 Task: Find connections with filter location South Grafton with filter topic #Leanstartupswith filter profile language Spanish with filter current company The Corporate Bhakt with filter school Park College of Engineering and Technology with filter industry Wholesale Building Materials with filter service category Business Law with filter keywords title Conservation Volunteer
Action: Mouse moved to (647, 114)
Screenshot: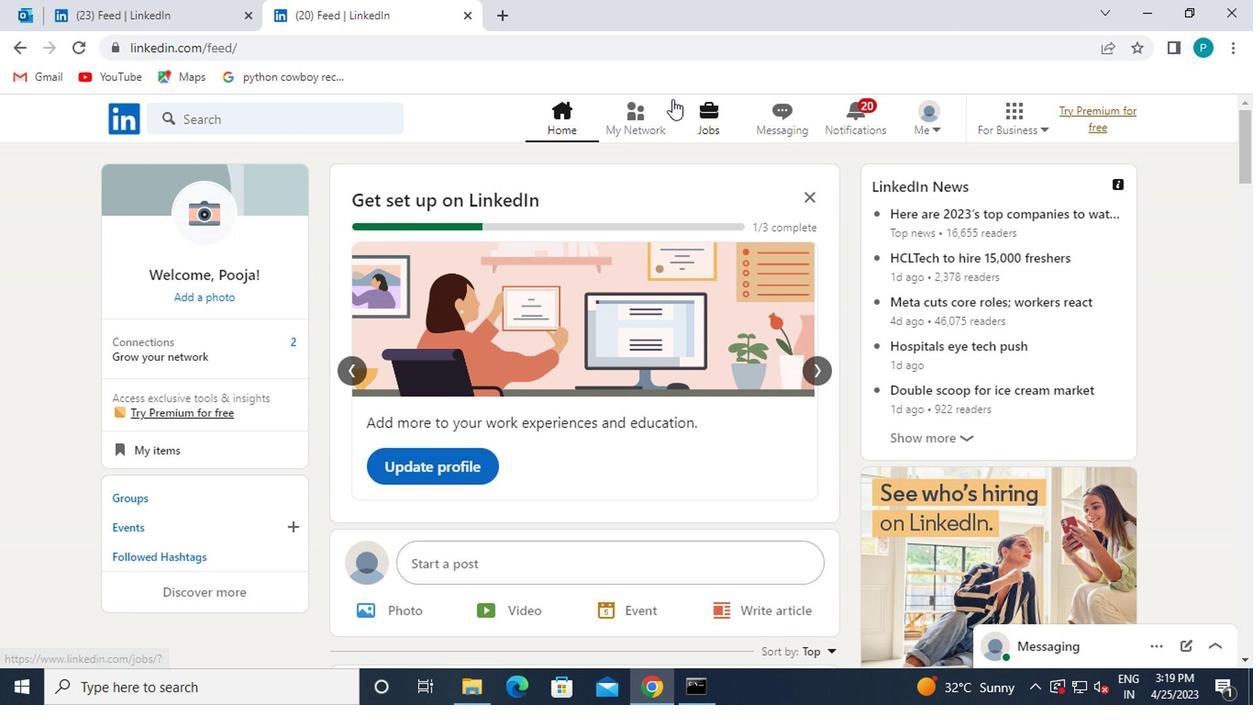 
Action: Mouse pressed left at (647, 114)
Screenshot: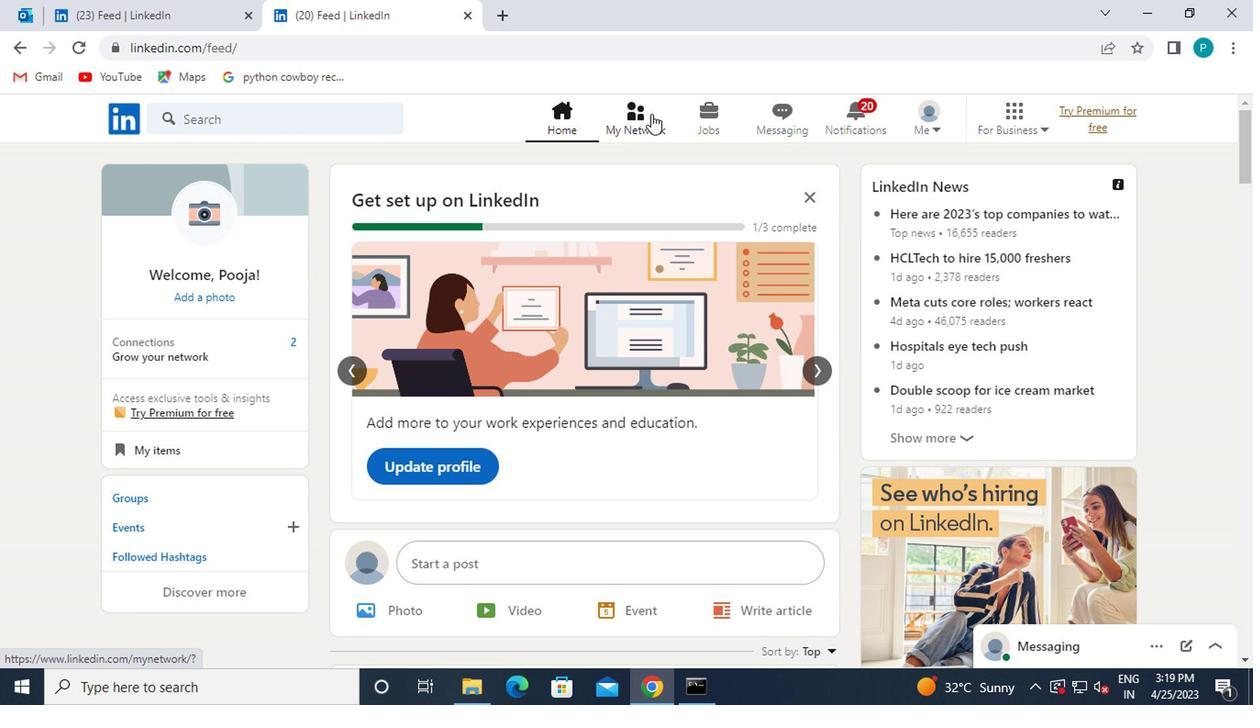 
Action: Mouse moved to (212, 233)
Screenshot: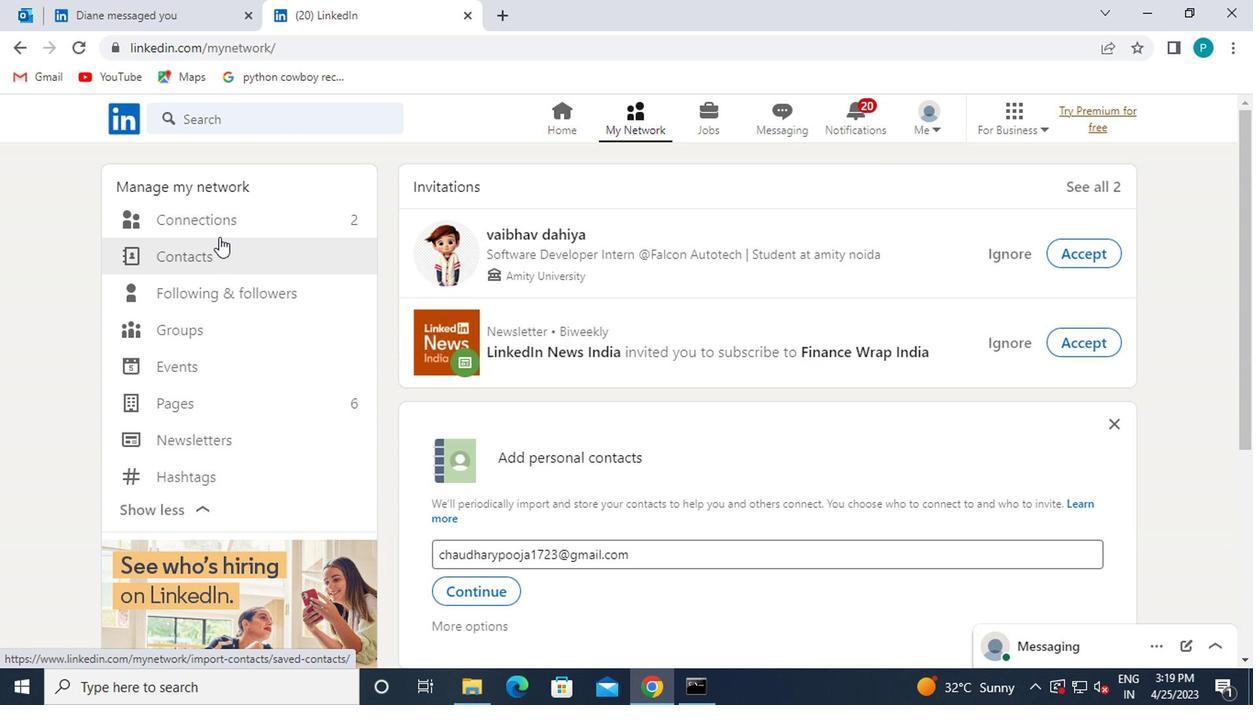 
Action: Mouse pressed left at (212, 233)
Screenshot: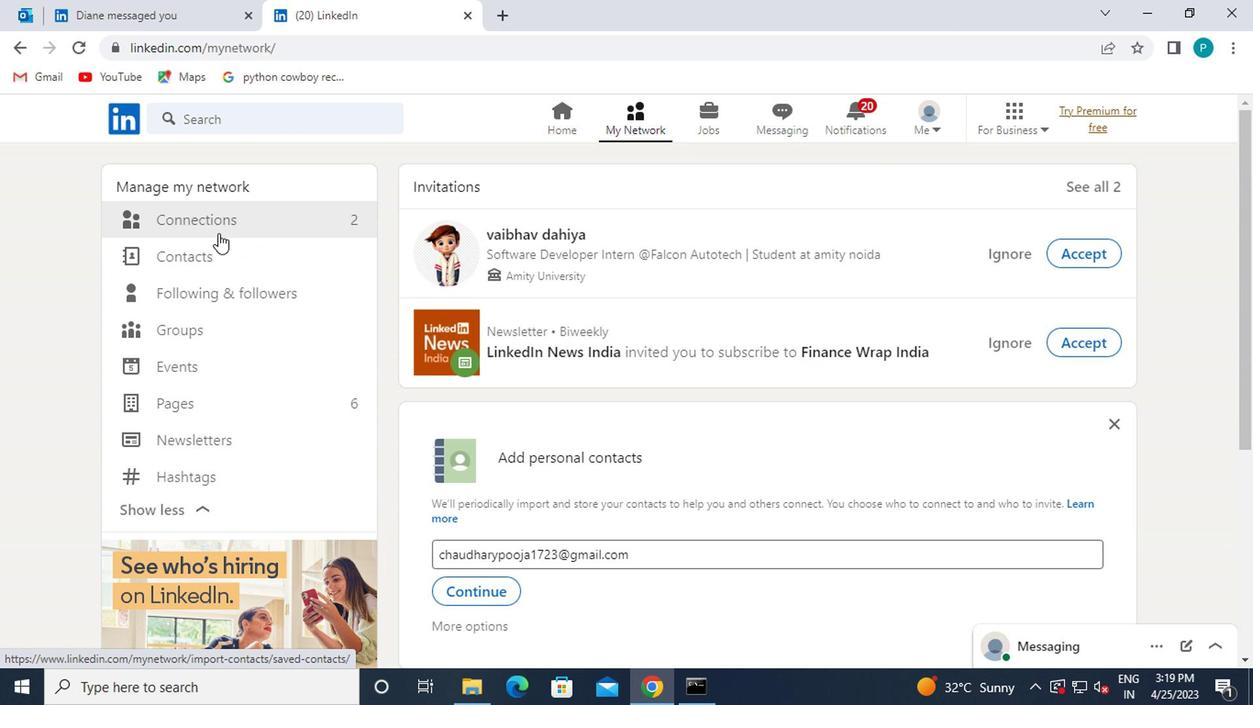 
Action: Mouse moved to (310, 212)
Screenshot: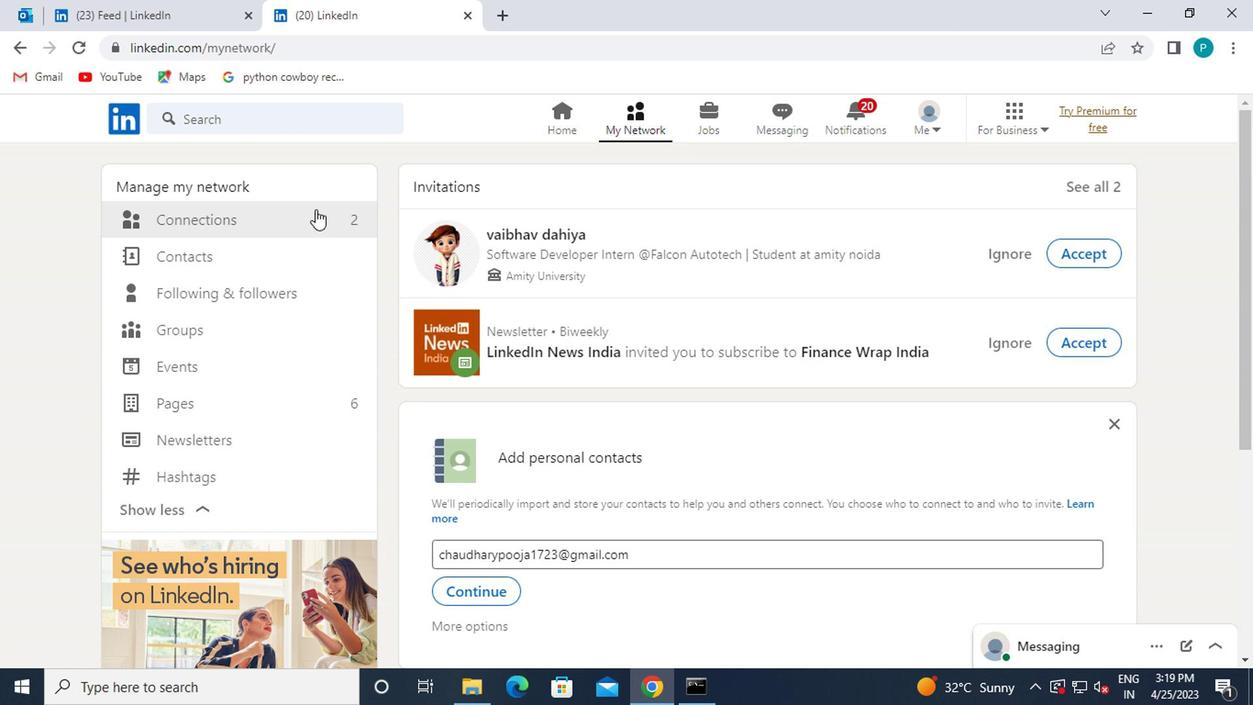 
Action: Mouse pressed left at (310, 212)
Screenshot: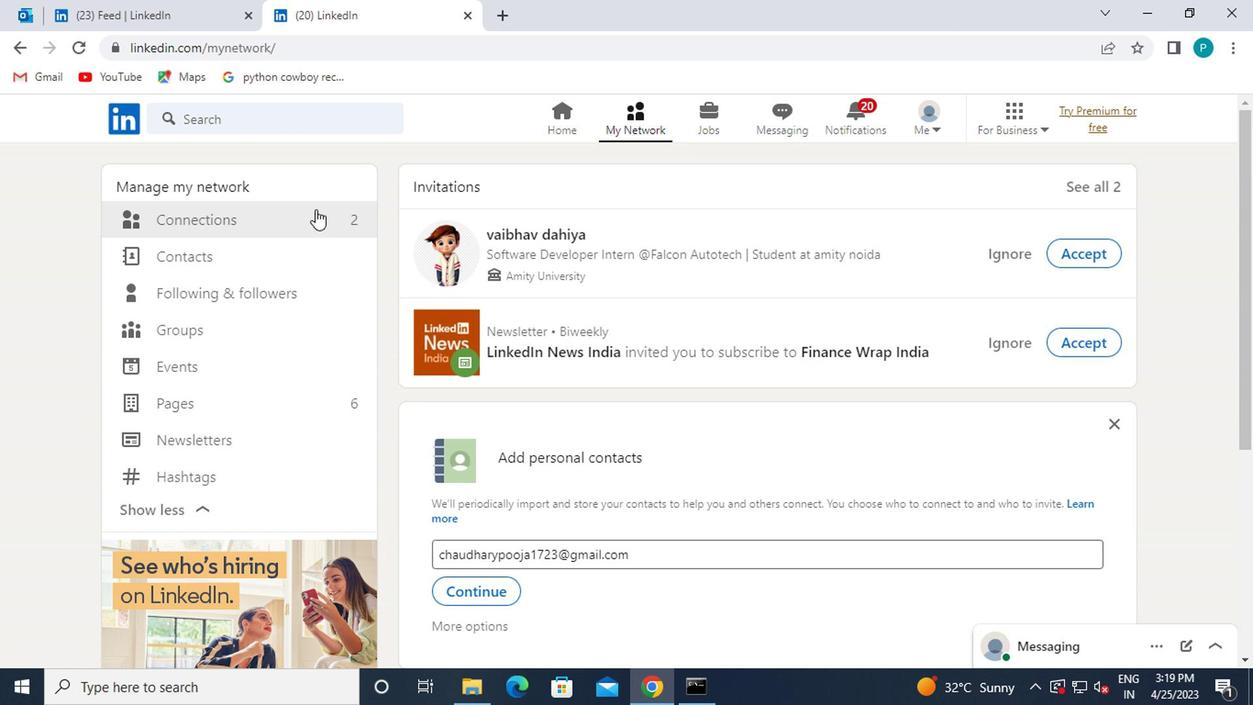 
Action: Mouse moved to (725, 221)
Screenshot: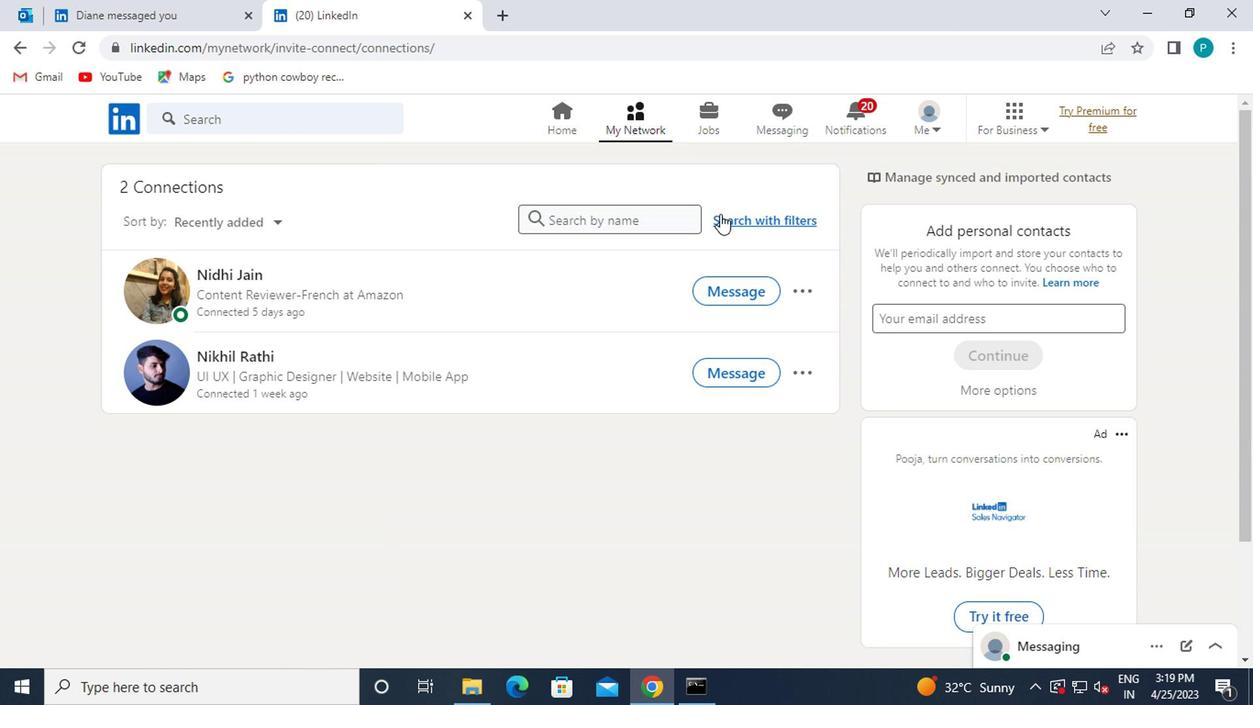 
Action: Mouse pressed left at (725, 221)
Screenshot: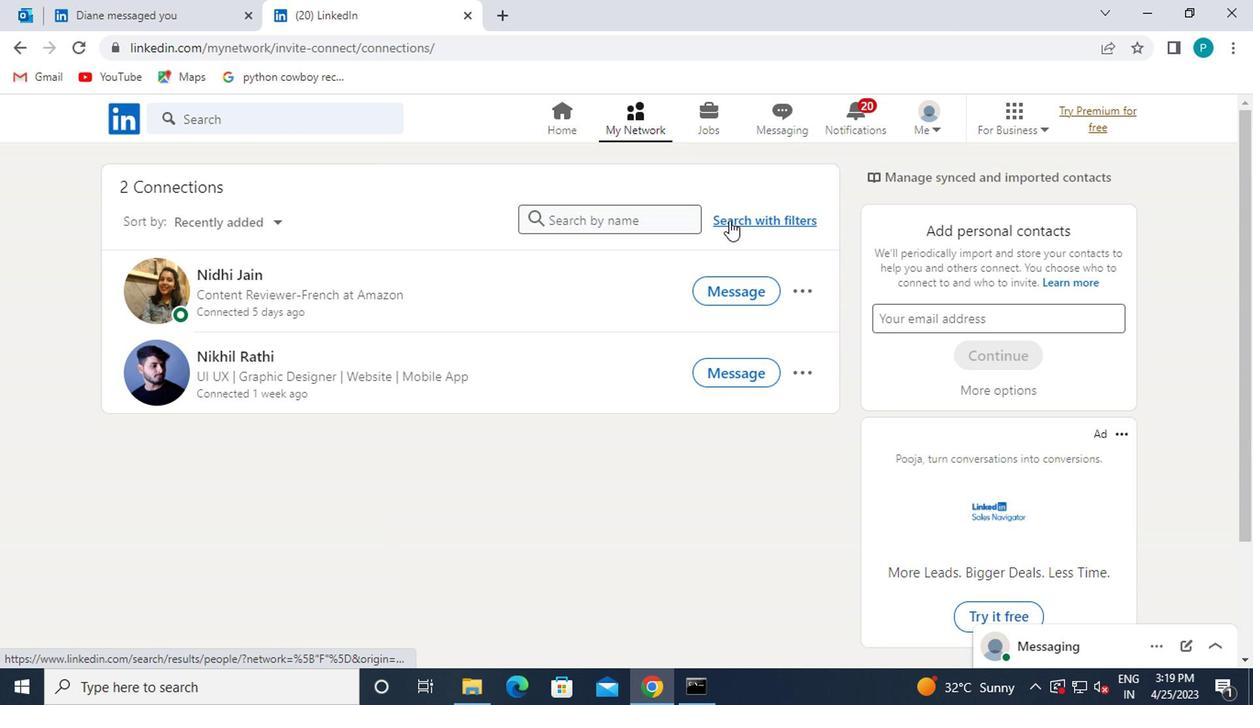 
Action: Mouse moved to (608, 179)
Screenshot: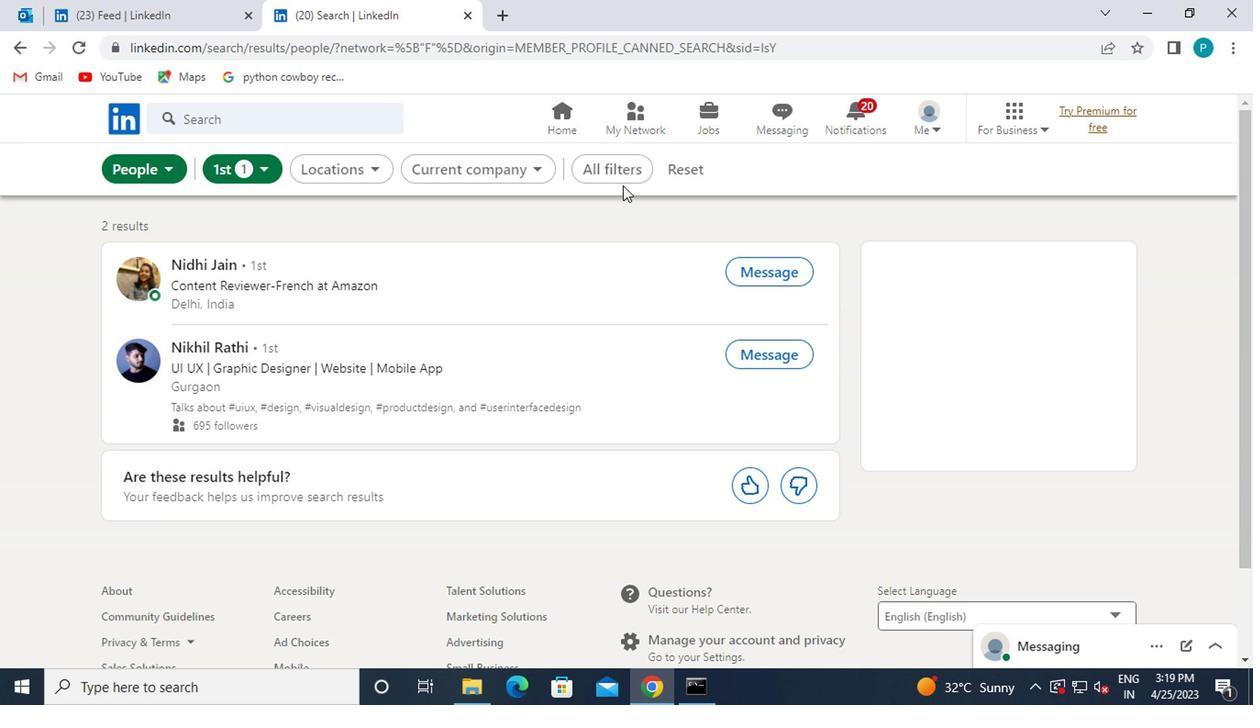 
Action: Mouse pressed left at (608, 179)
Screenshot: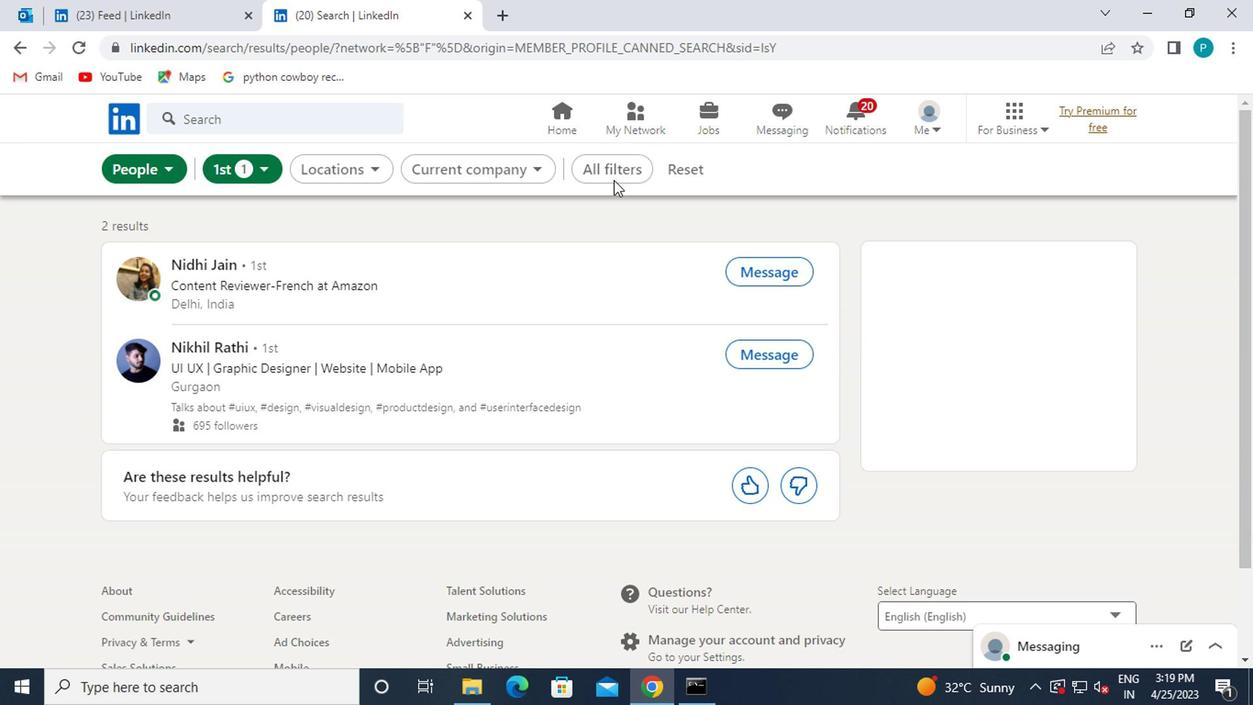 
Action: Mouse moved to (872, 307)
Screenshot: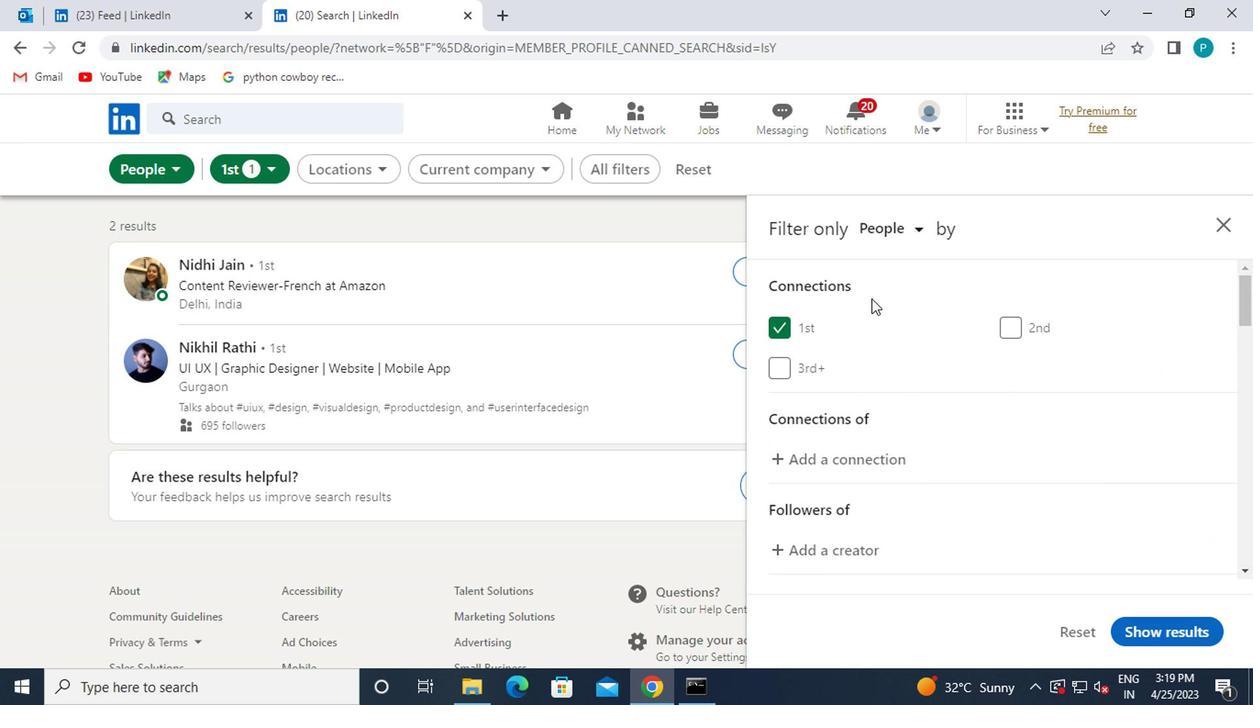 
Action: Mouse scrolled (872, 306) with delta (0, 0)
Screenshot: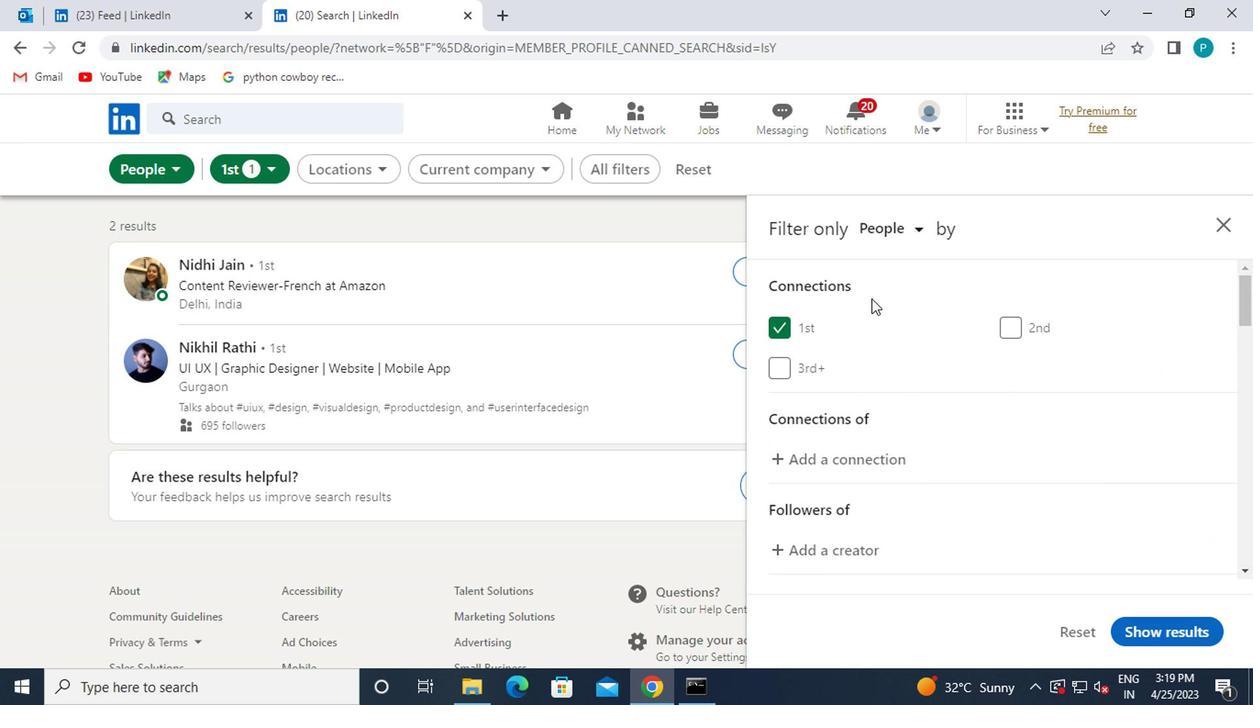
Action: Mouse moved to (873, 308)
Screenshot: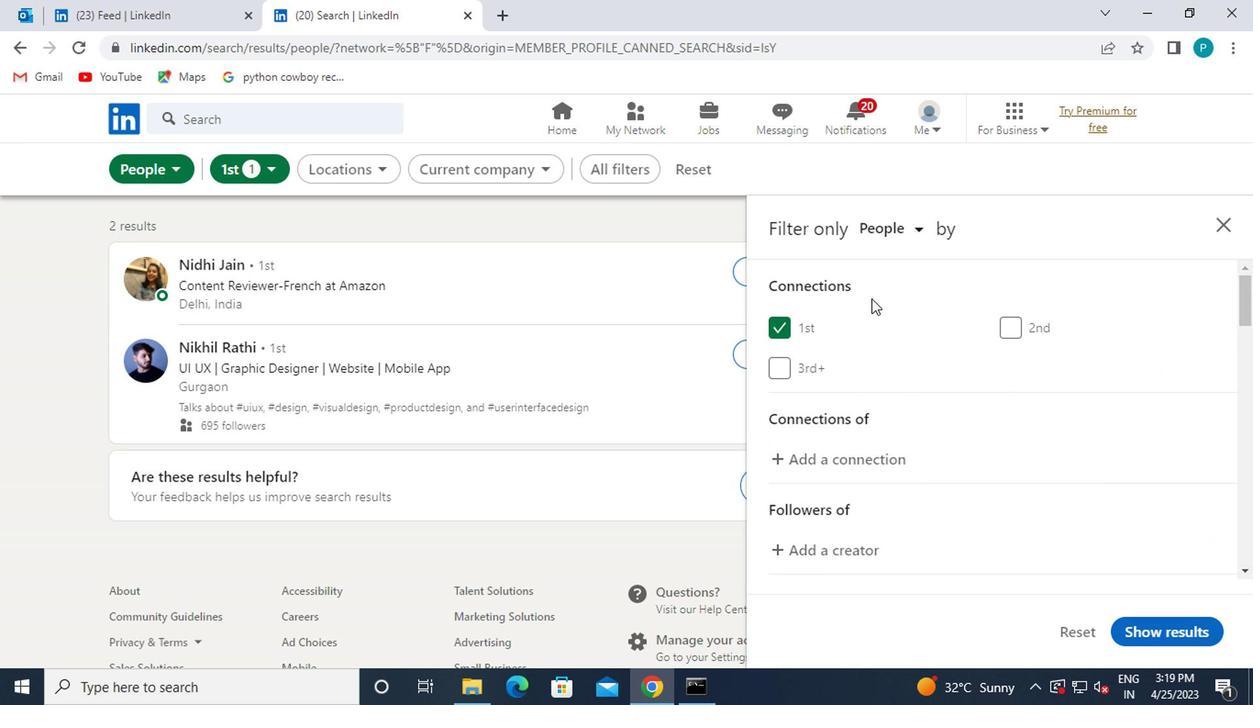 
Action: Mouse scrolled (873, 307) with delta (0, -1)
Screenshot: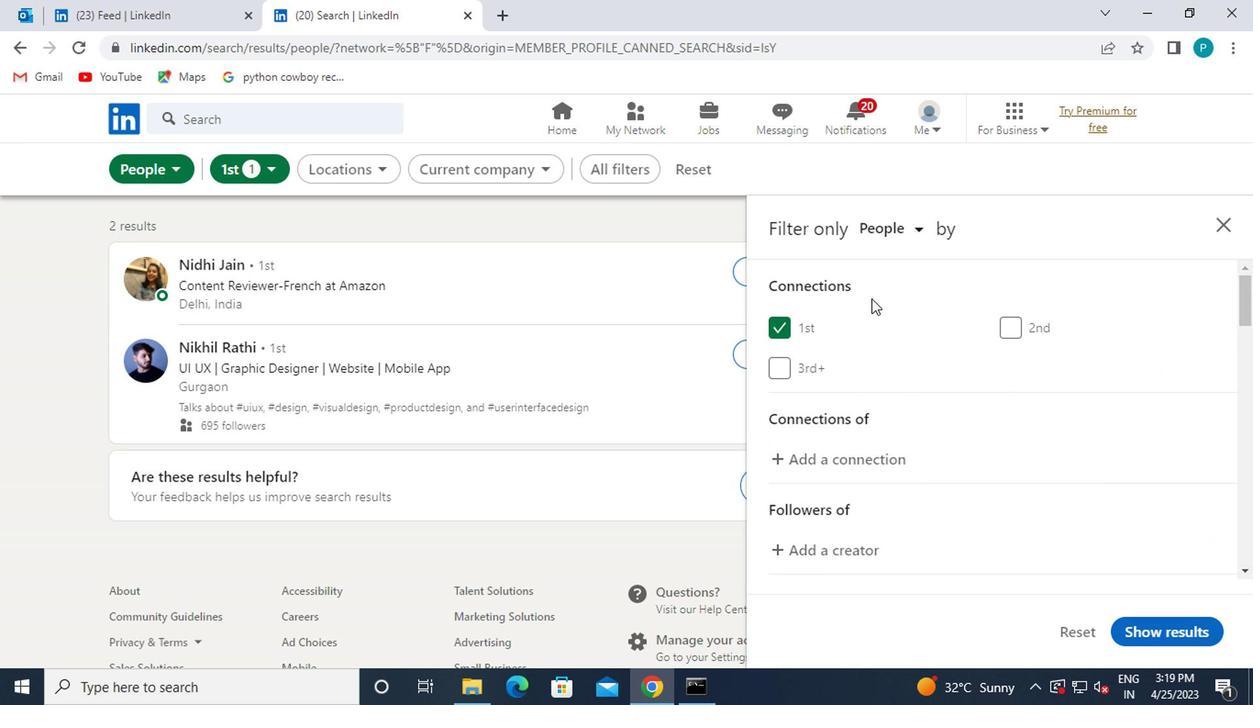 
Action: Mouse moved to (873, 309)
Screenshot: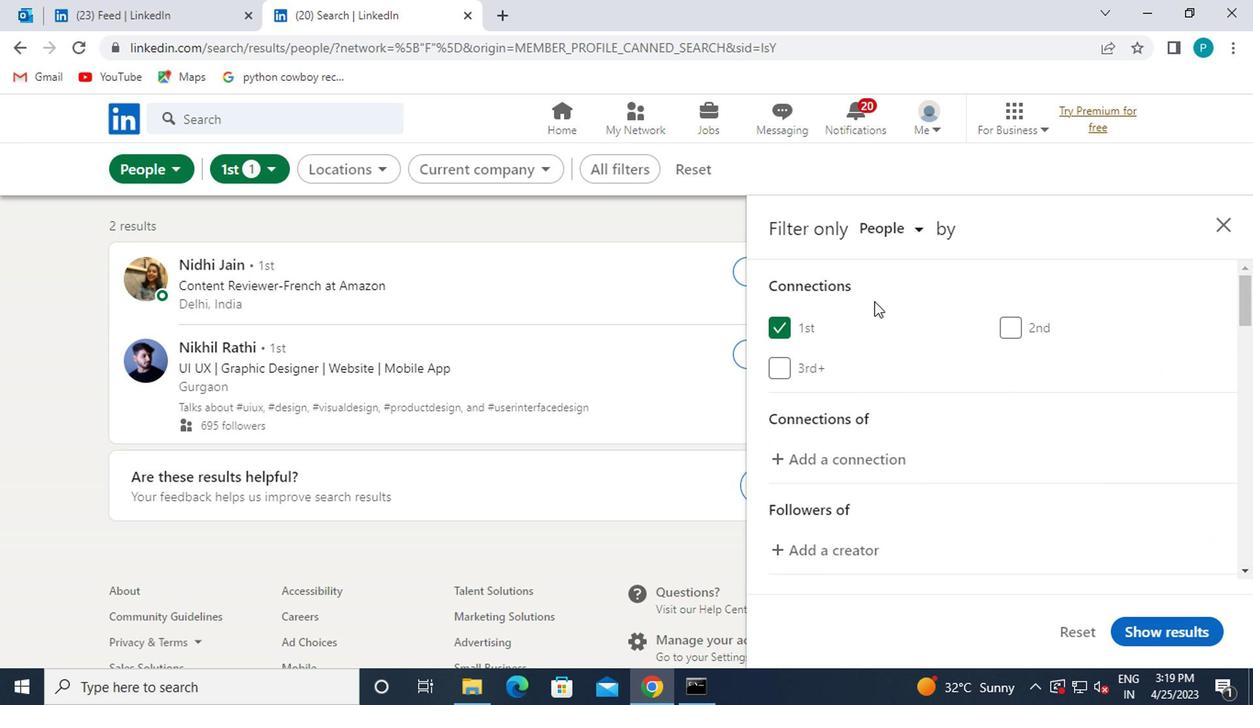 
Action: Mouse scrolled (873, 308) with delta (0, 0)
Screenshot: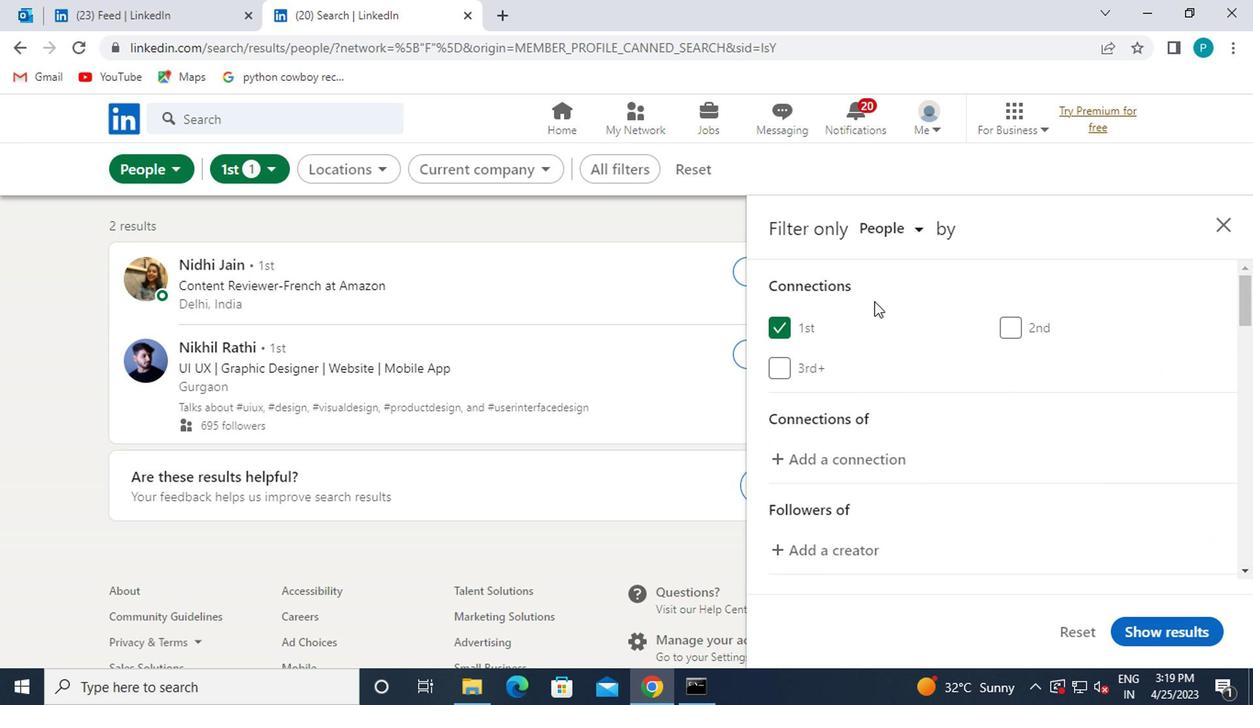 
Action: Mouse moved to (1038, 437)
Screenshot: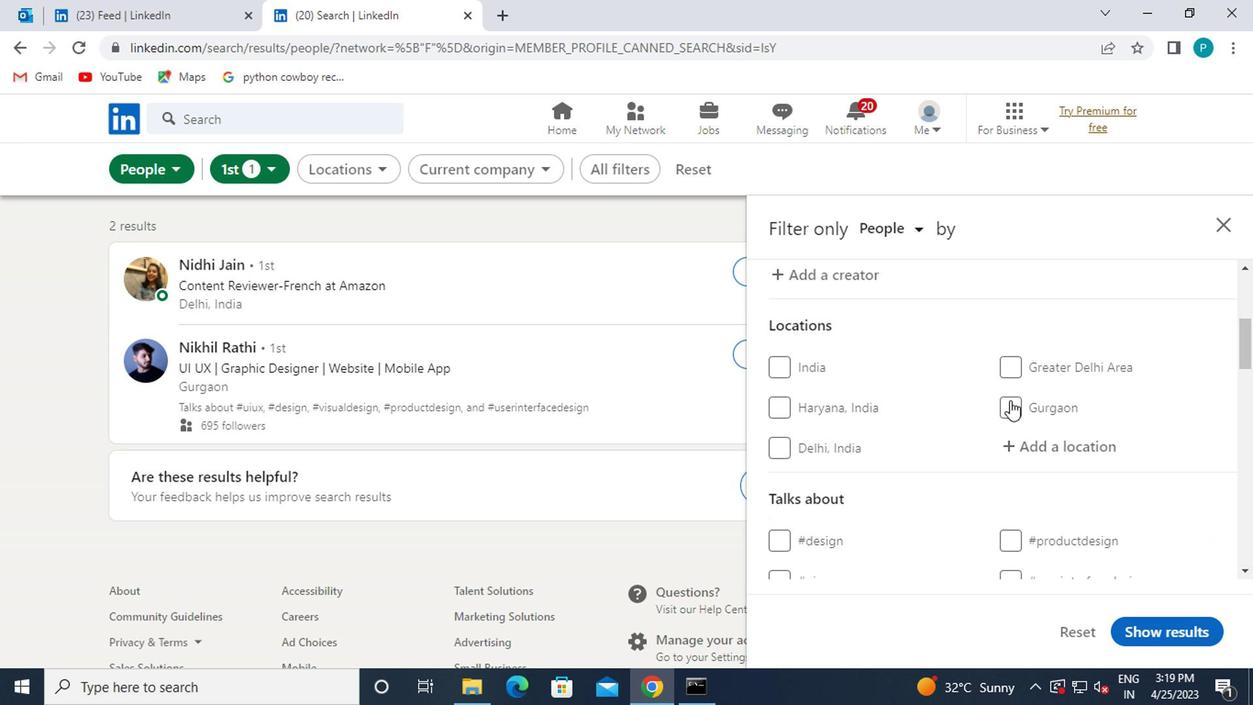
Action: Mouse pressed left at (1038, 437)
Screenshot: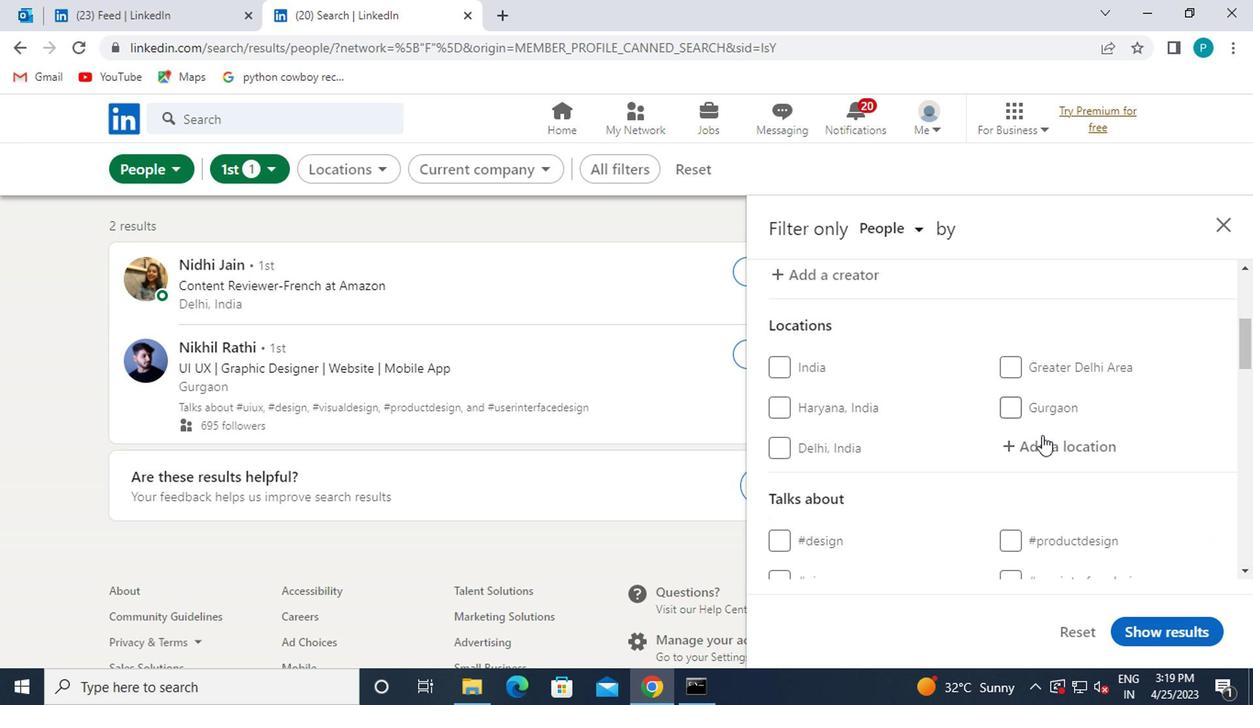 
Action: Mouse moved to (1069, 436)
Screenshot: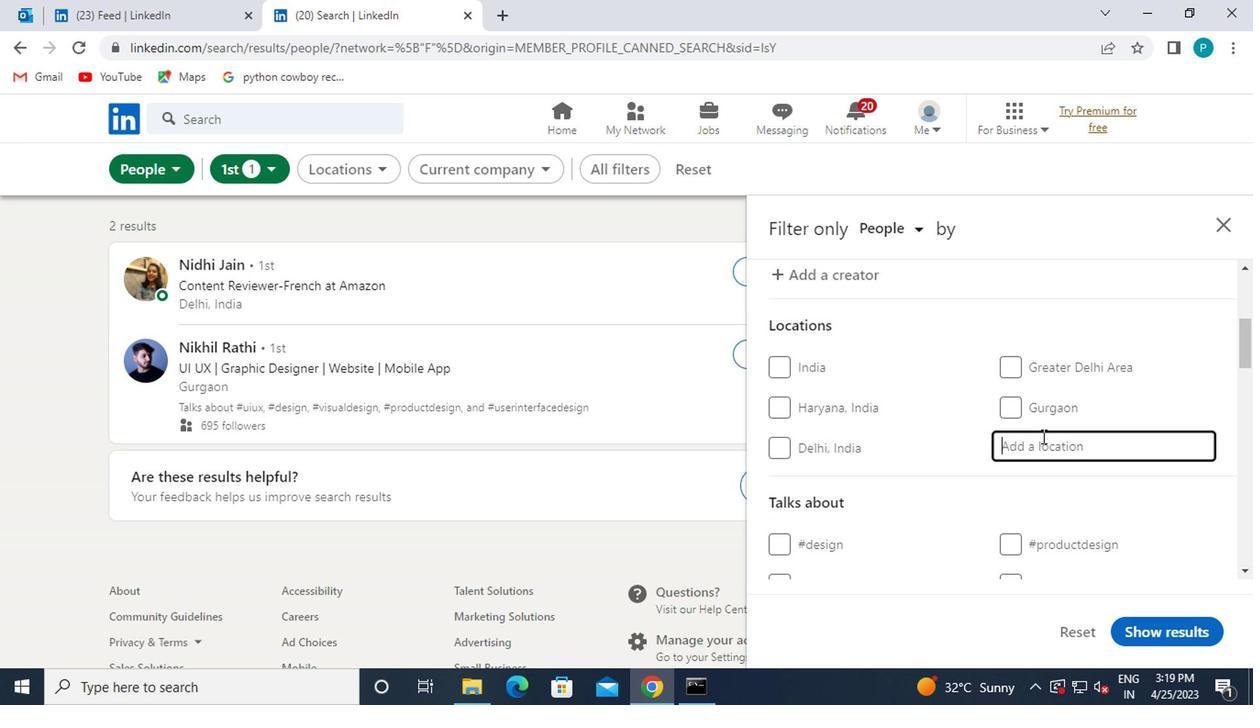
Action: Key pressed south<Key.space>grafton<Key.enter>
Screenshot: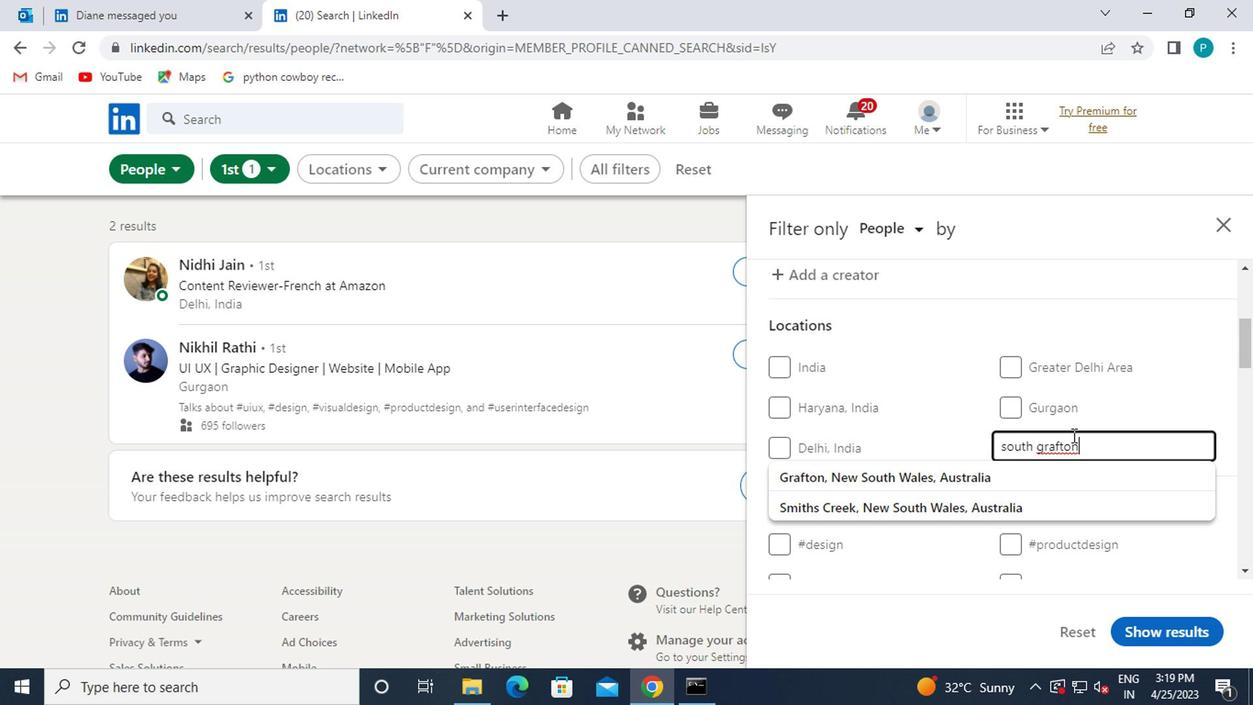 
Action: Mouse moved to (972, 537)
Screenshot: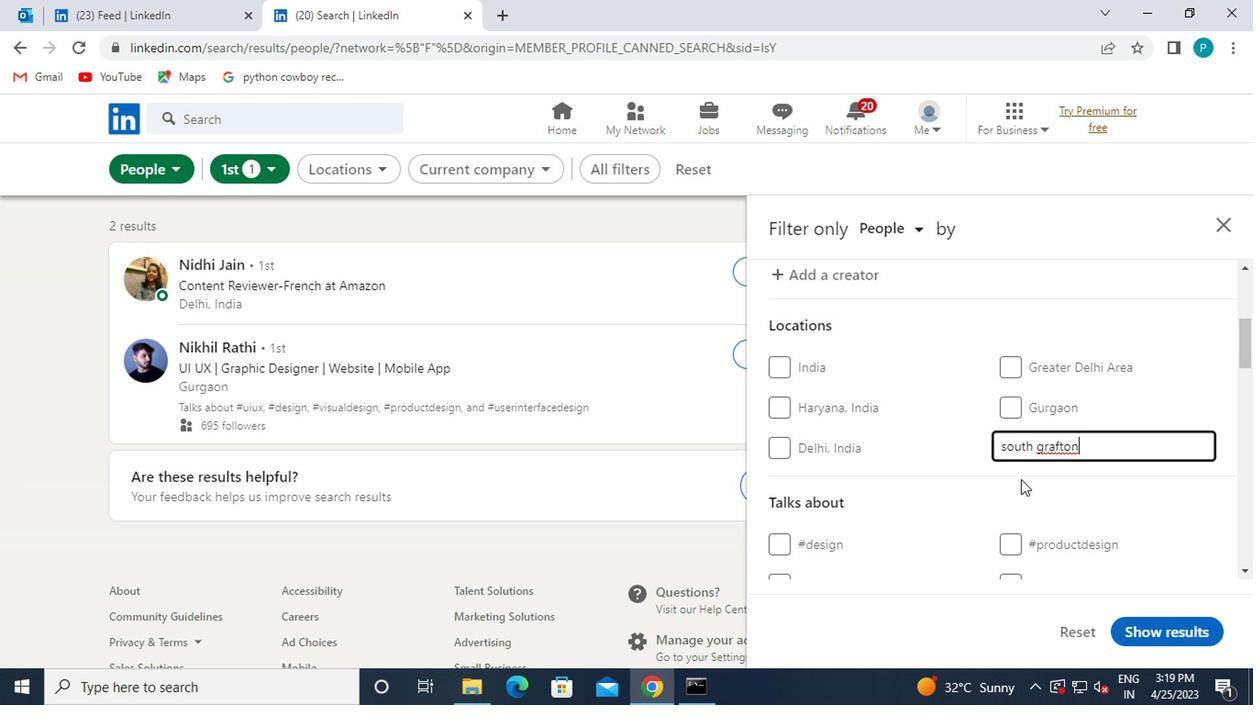 
Action: Mouse scrolled (972, 536) with delta (0, -1)
Screenshot: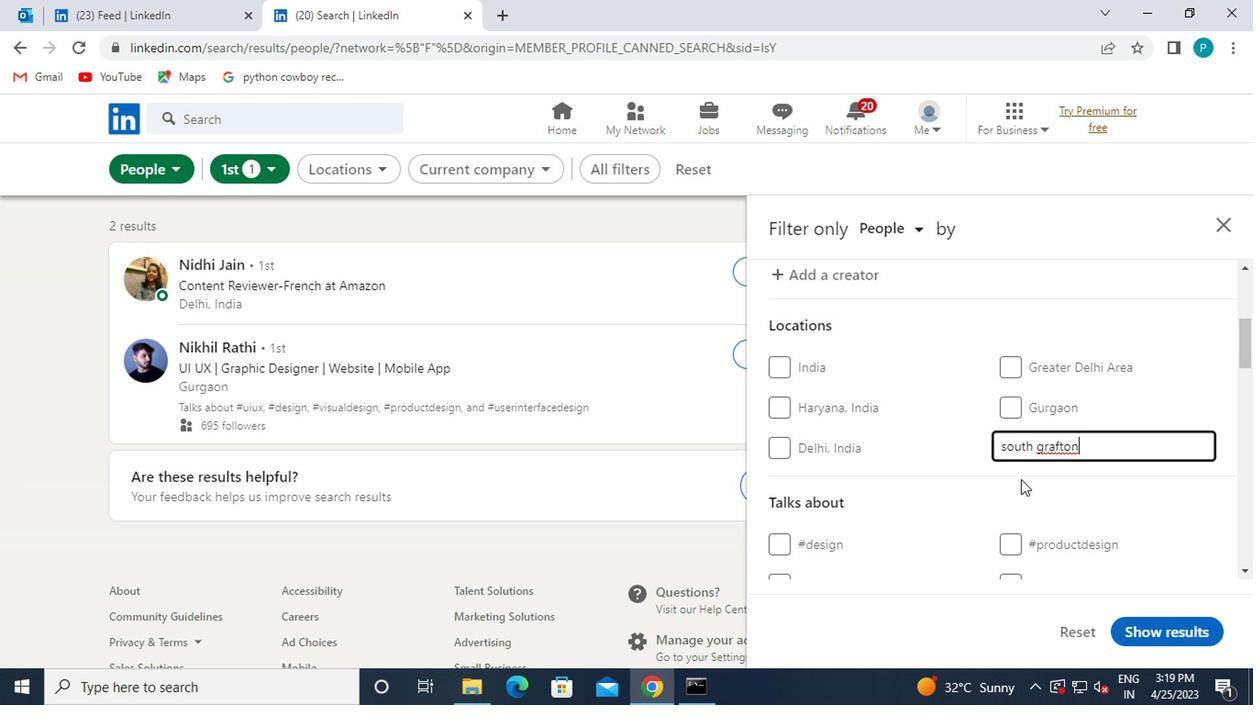
Action: Mouse scrolled (972, 536) with delta (0, -1)
Screenshot: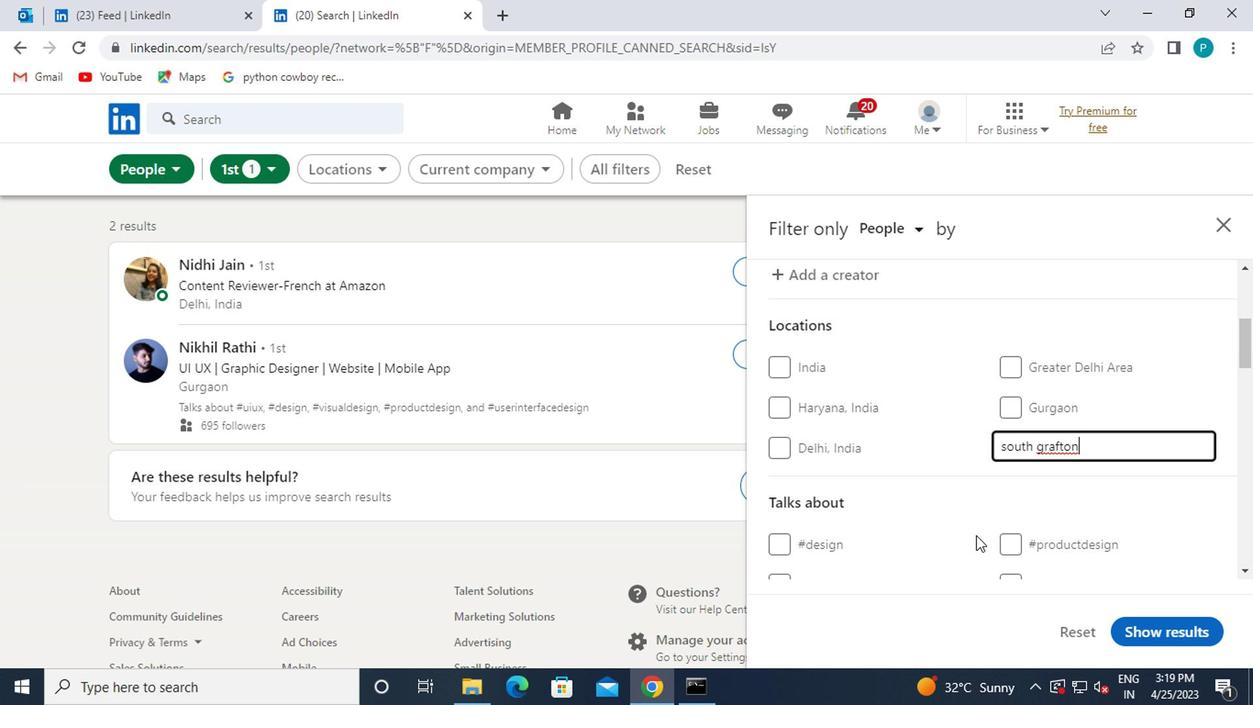 
Action: Mouse scrolled (972, 536) with delta (0, -1)
Screenshot: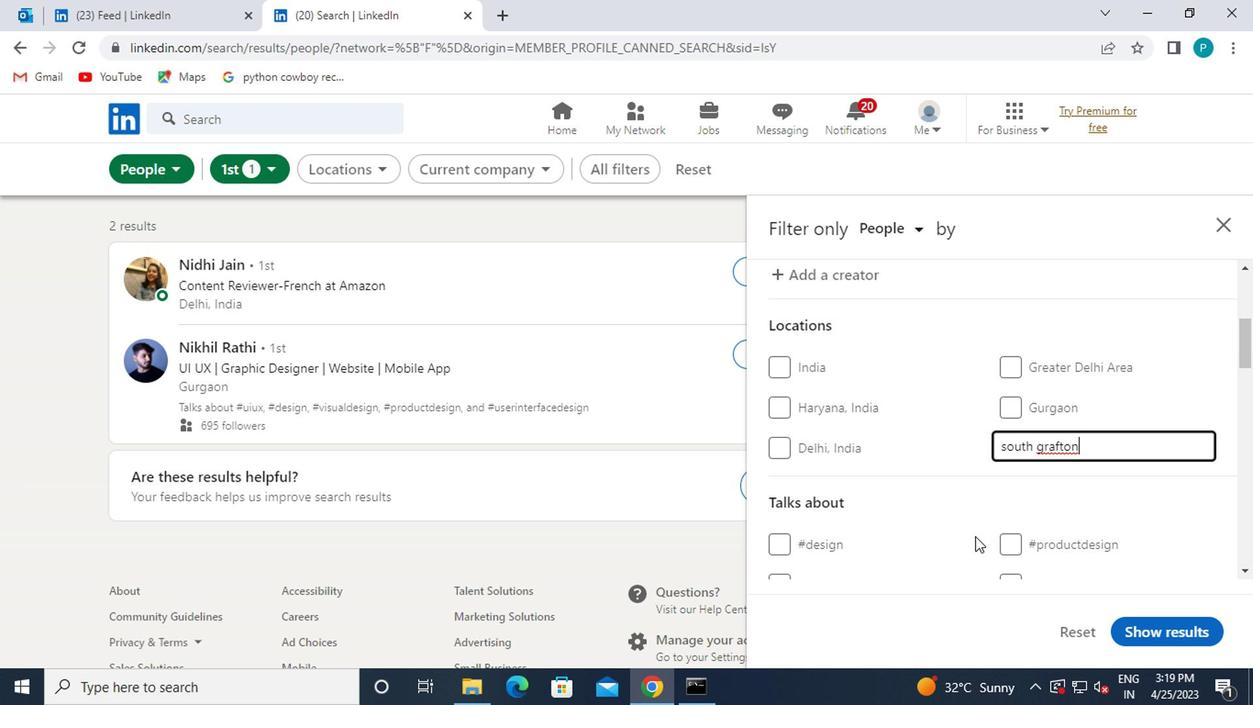 
Action: Mouse moved to (993, 354)
Screenshot: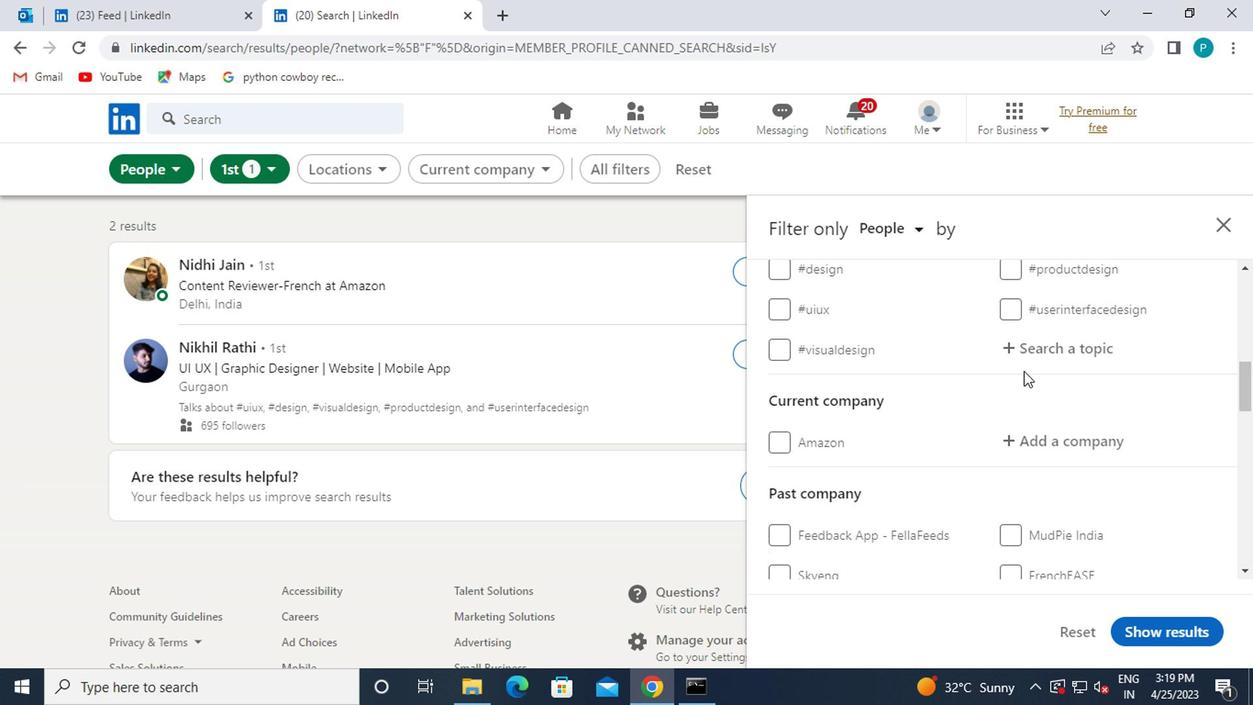 
Action: Mouse pressed left at (993, 354)
Screenshot: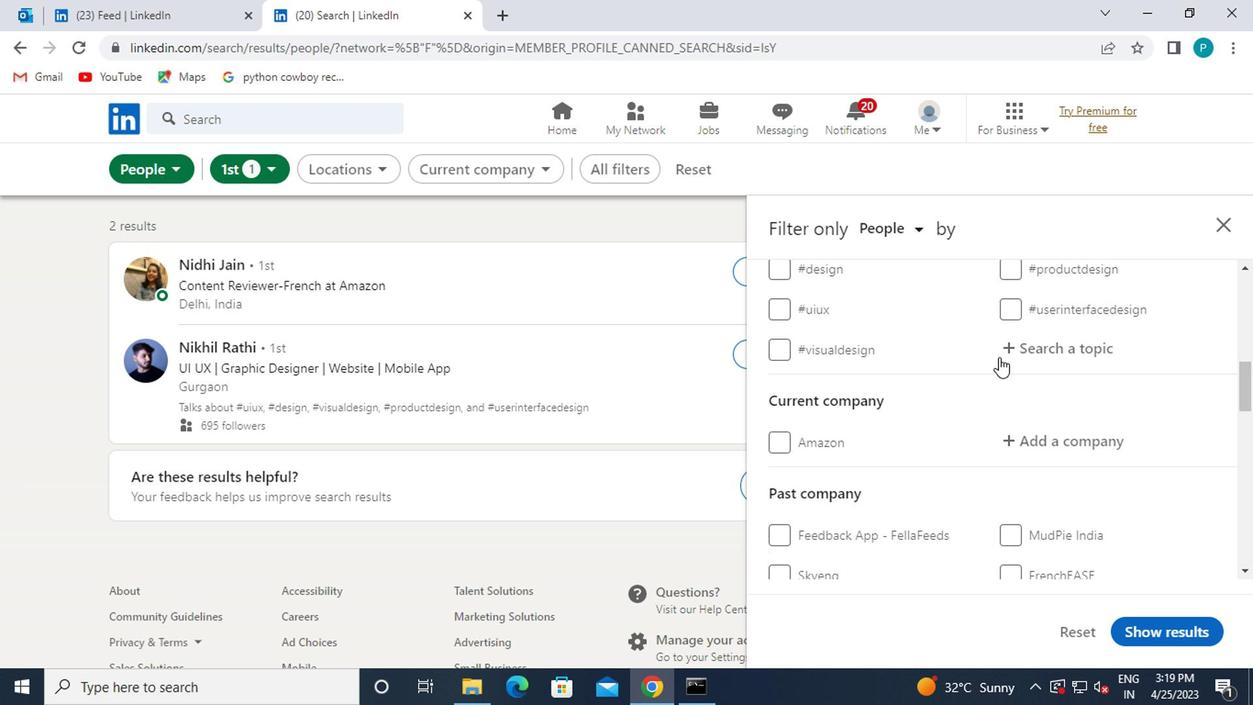 
Action: Mouse moved to (1016, 365)
Screenshot: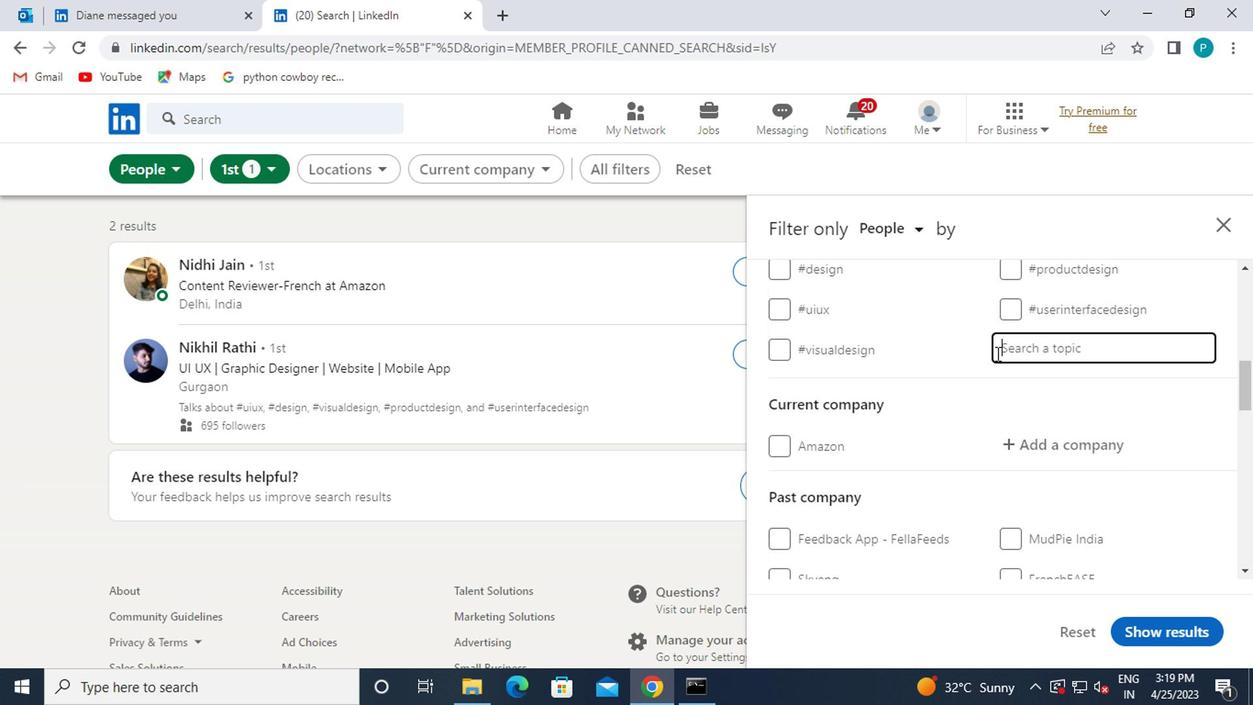 
Action: Key pressed <Key.shift><Key.shift><Key.shift><Key.shift>#<Key.caps_lock>L<Key.caps_lock>EANSTARTUPS
Screenshot: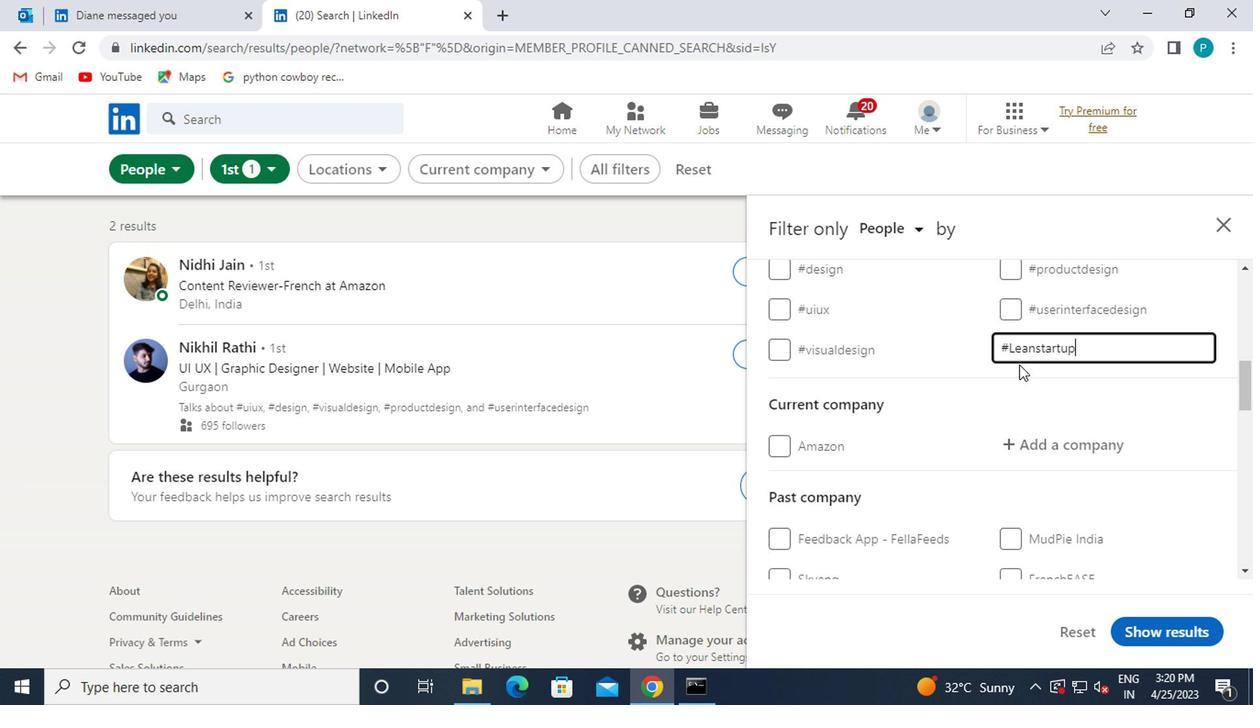 
Action: Mouse moved to (850, 395)
Screenshot: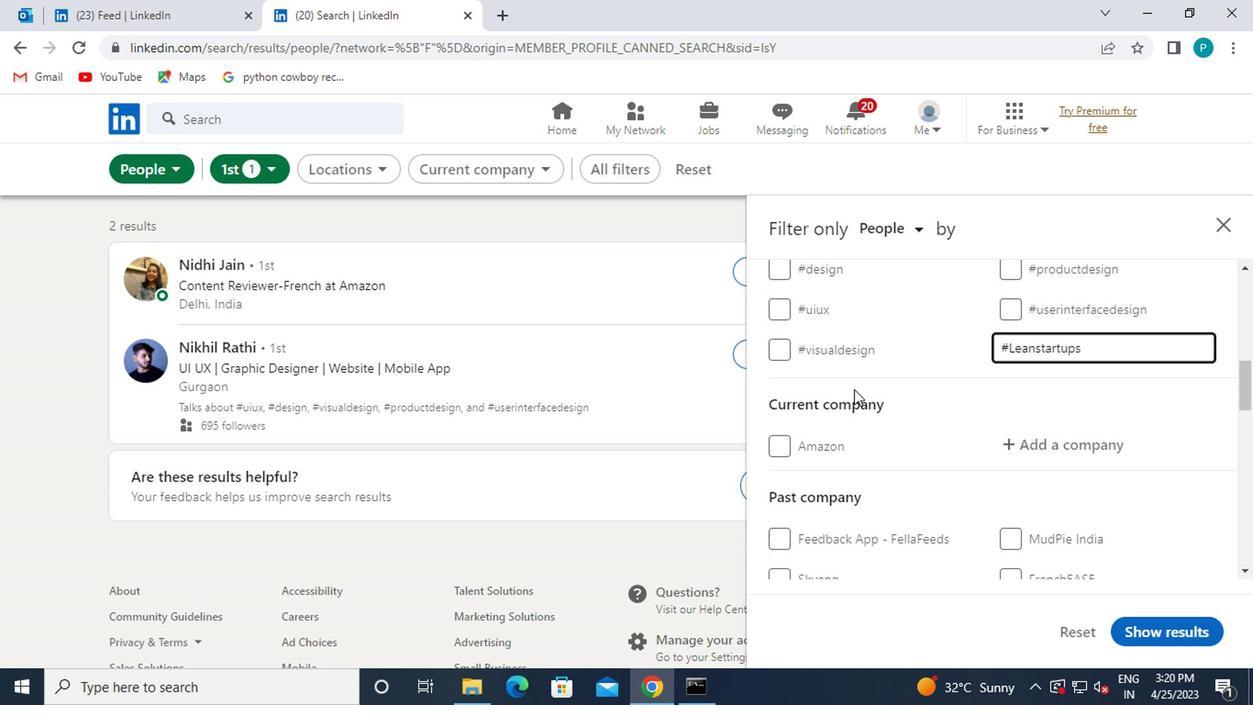 
Action: Mouse scrolled (850, 394) with delta (0, 0)
Screenshot: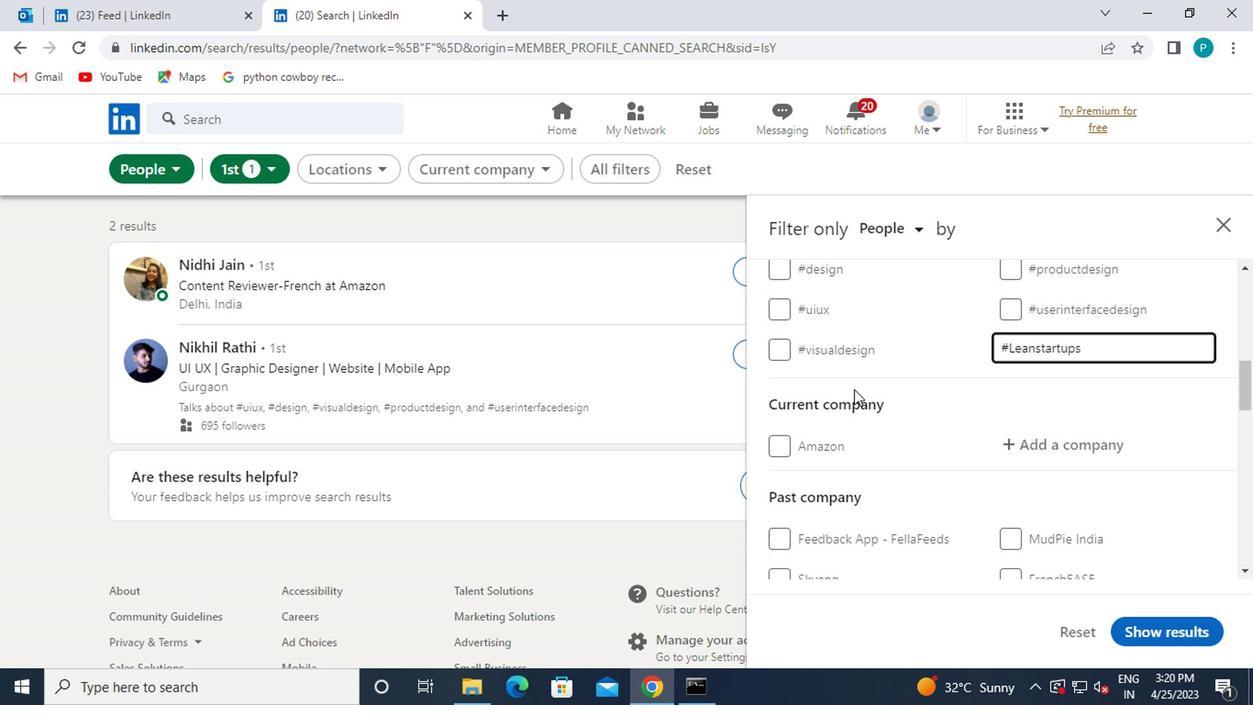 
Action: Mouse moved to (1044, 361)
Screenshot: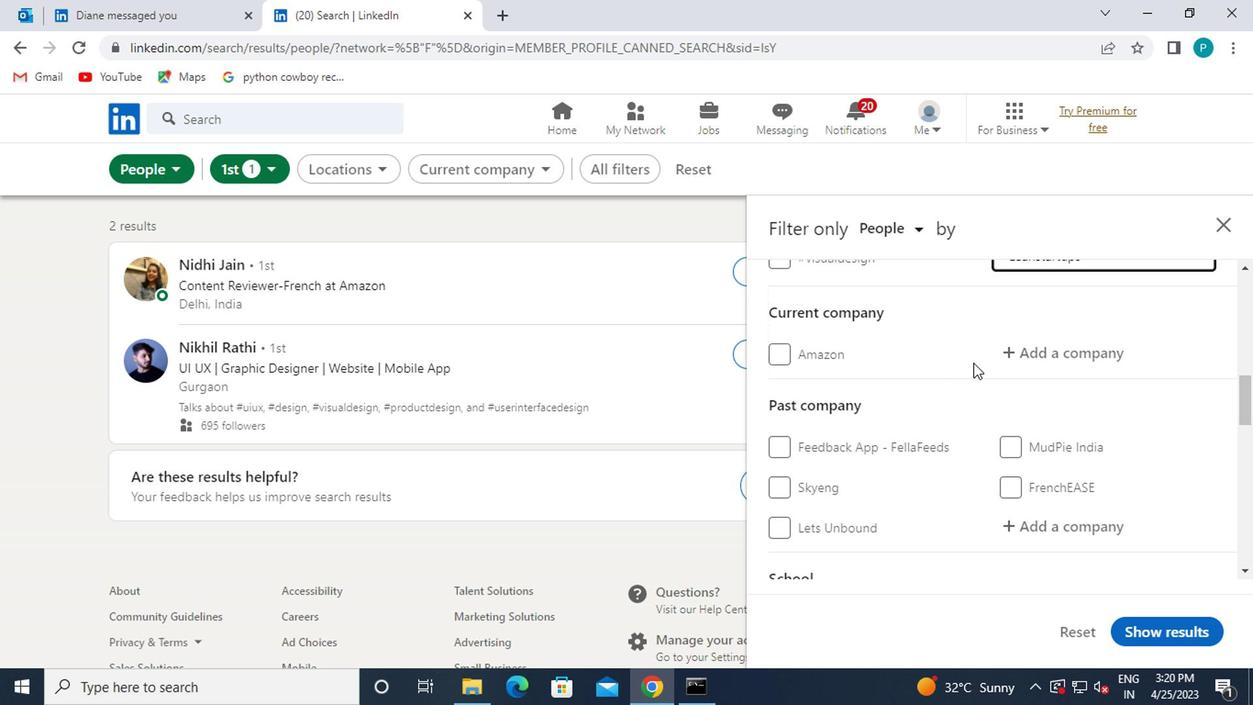 
Action: Mouse pressed left at (1044, 361)
Screenshot: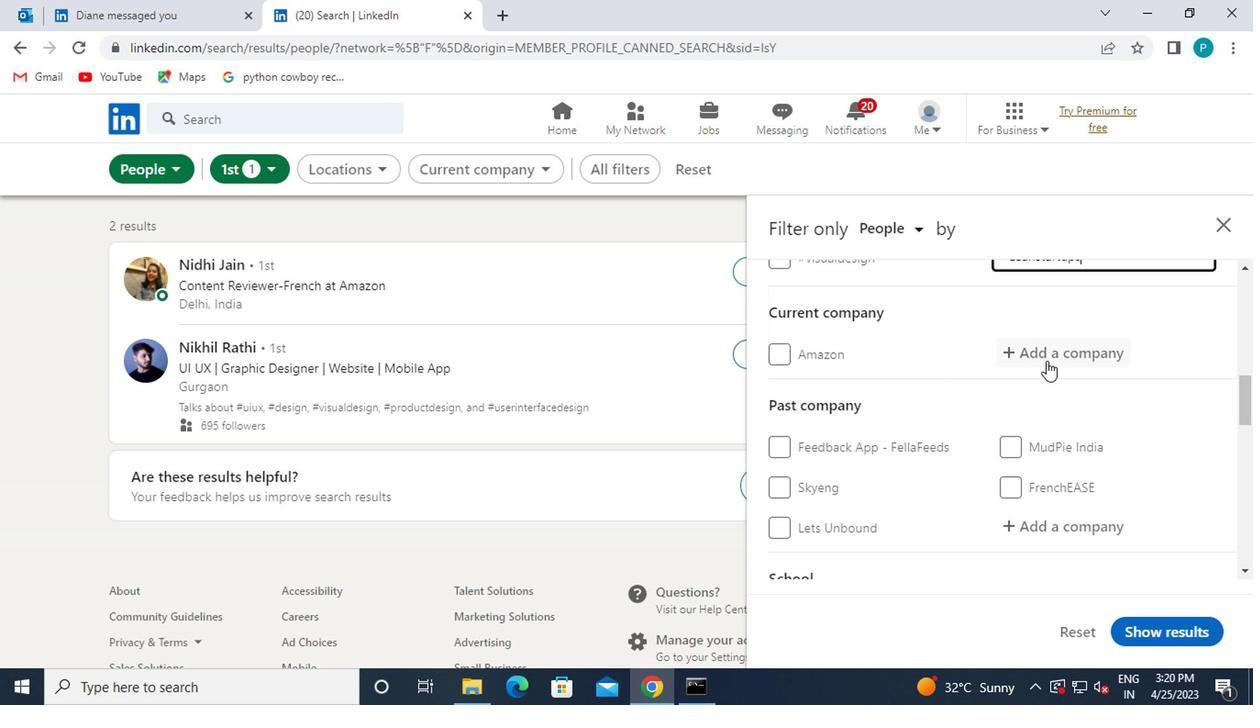 
Action: Mouse moved to (1138, 244)
Screenshot: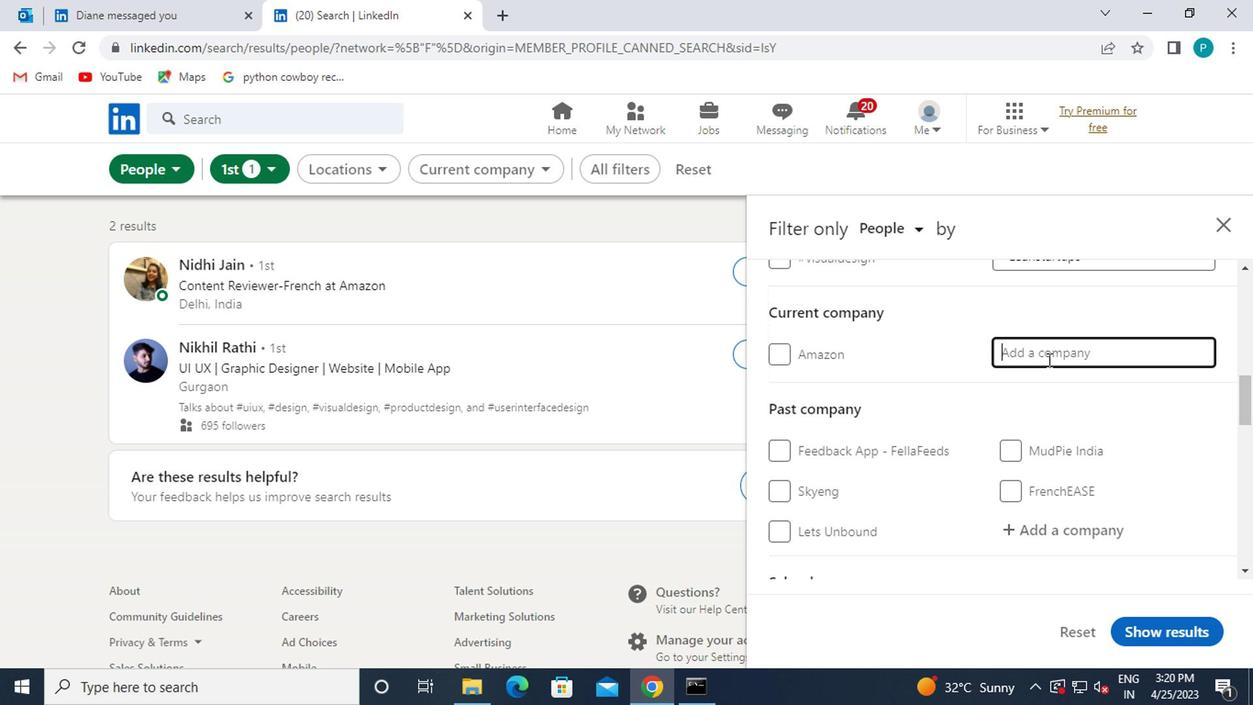 
Action: Key pressed THE<Key.space>CORPORATE
Screenshot: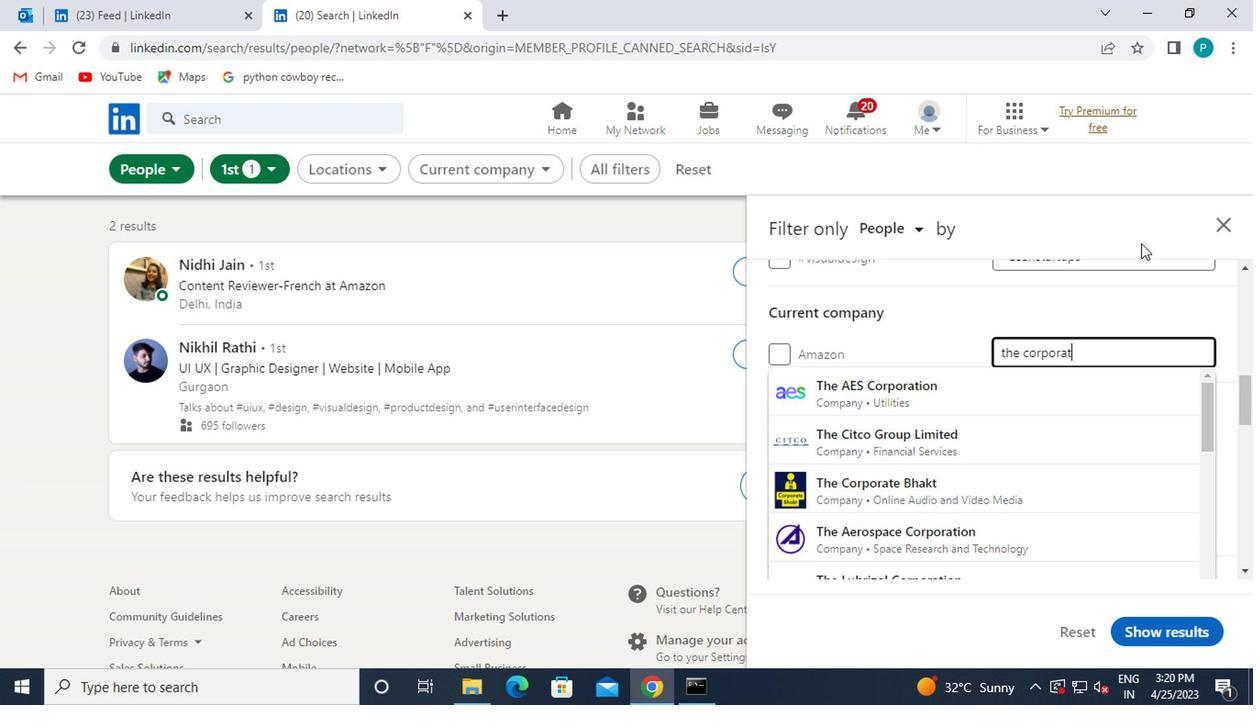 
Action: Mouse moved to (1012, 391)
Screenshot: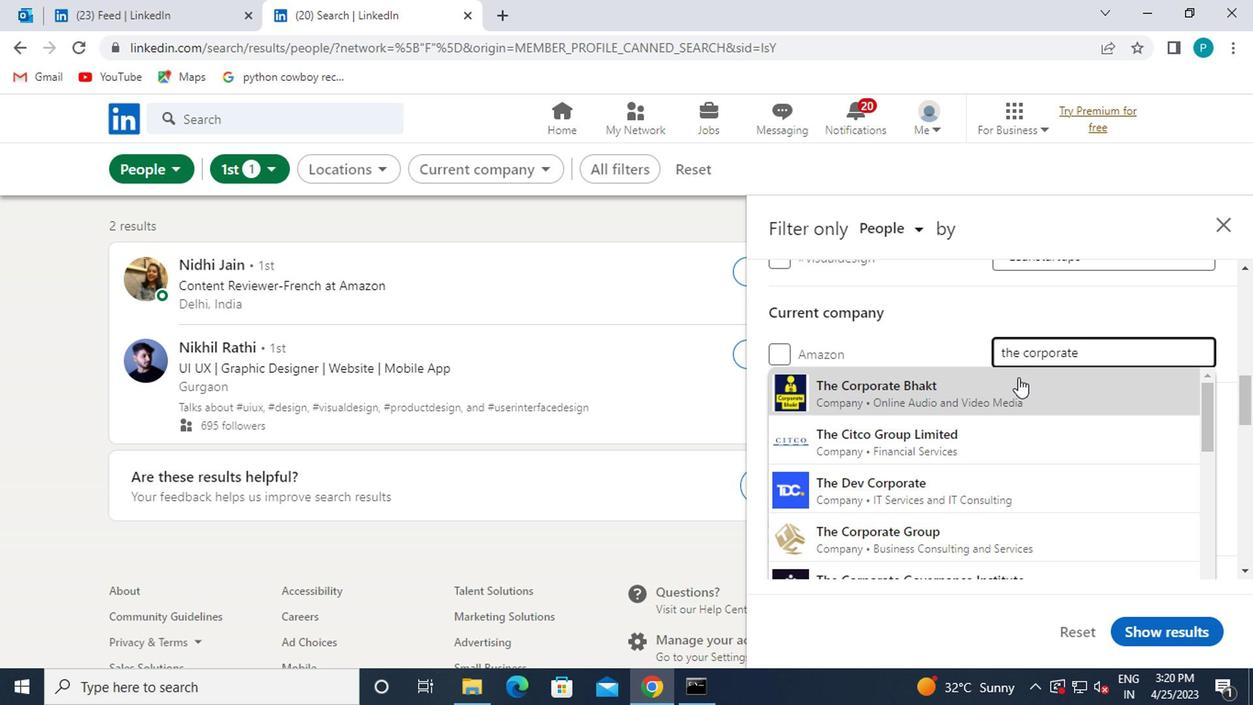 
Action: Mouse pressed left at (1012, 391)
Screenshot: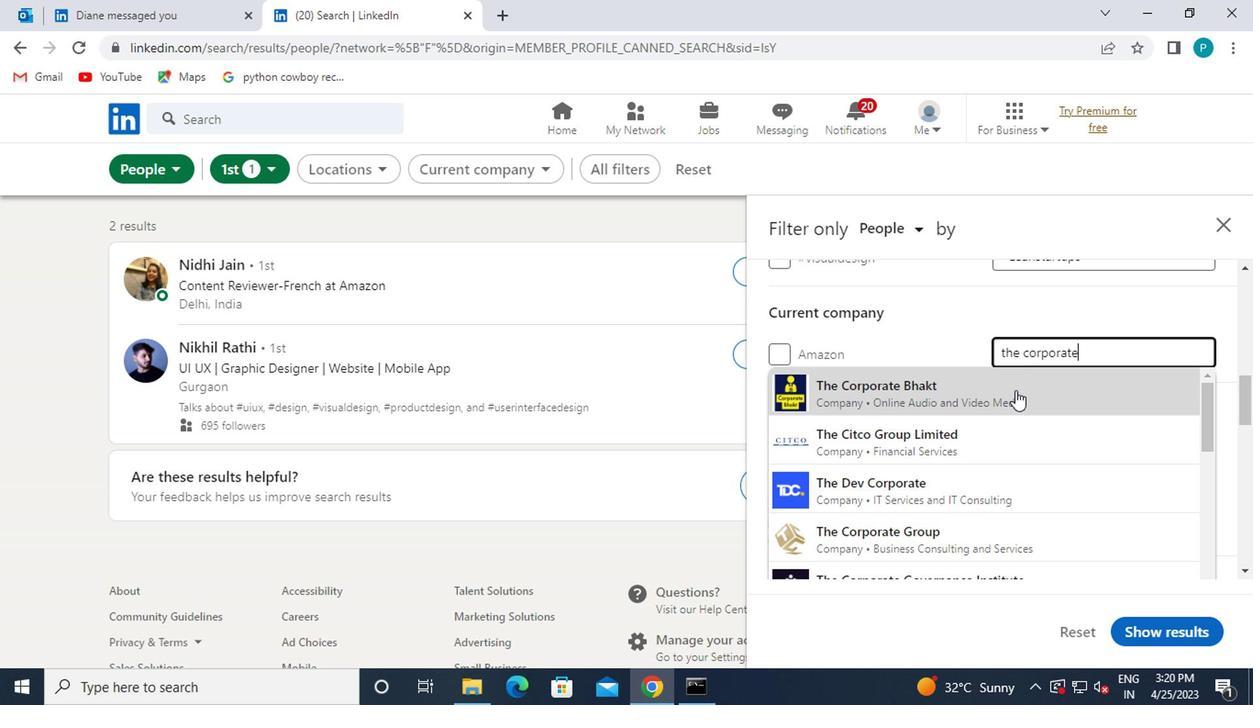 
Action: Mouse moved to (995, 391)
Screenshot: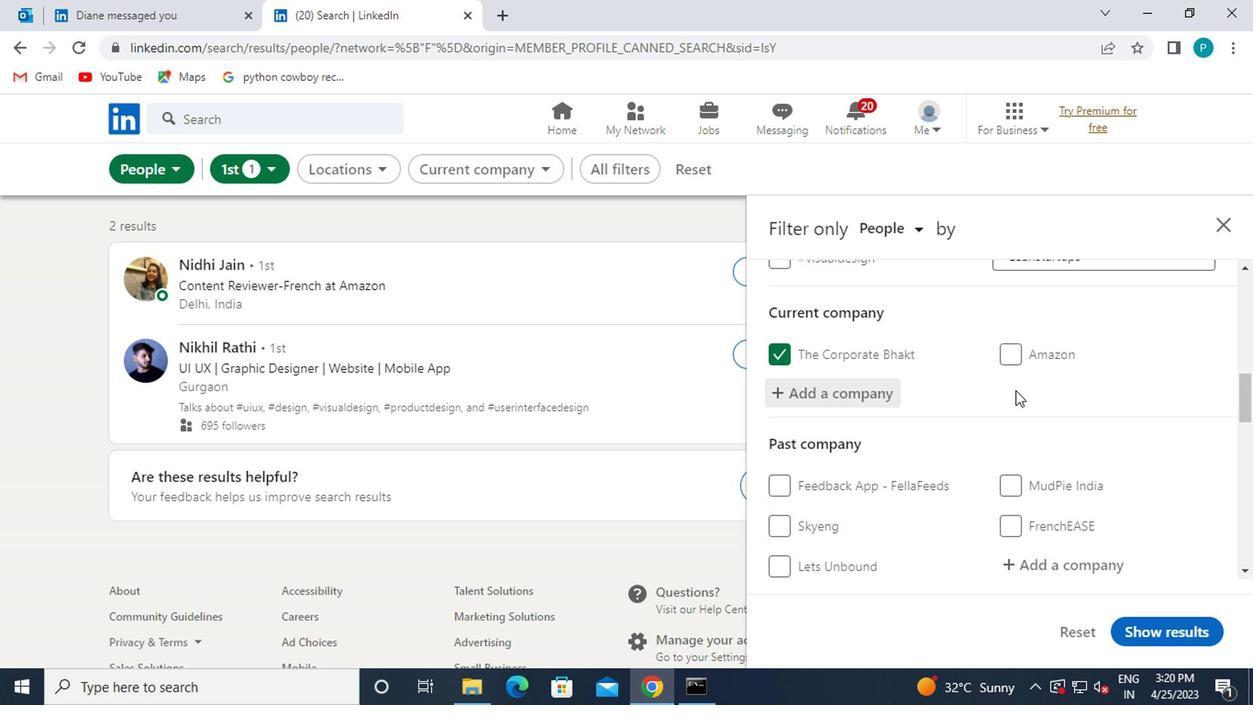
Action: Mouse scrolled (995, 390) with delta (0, 0)
Screenshot: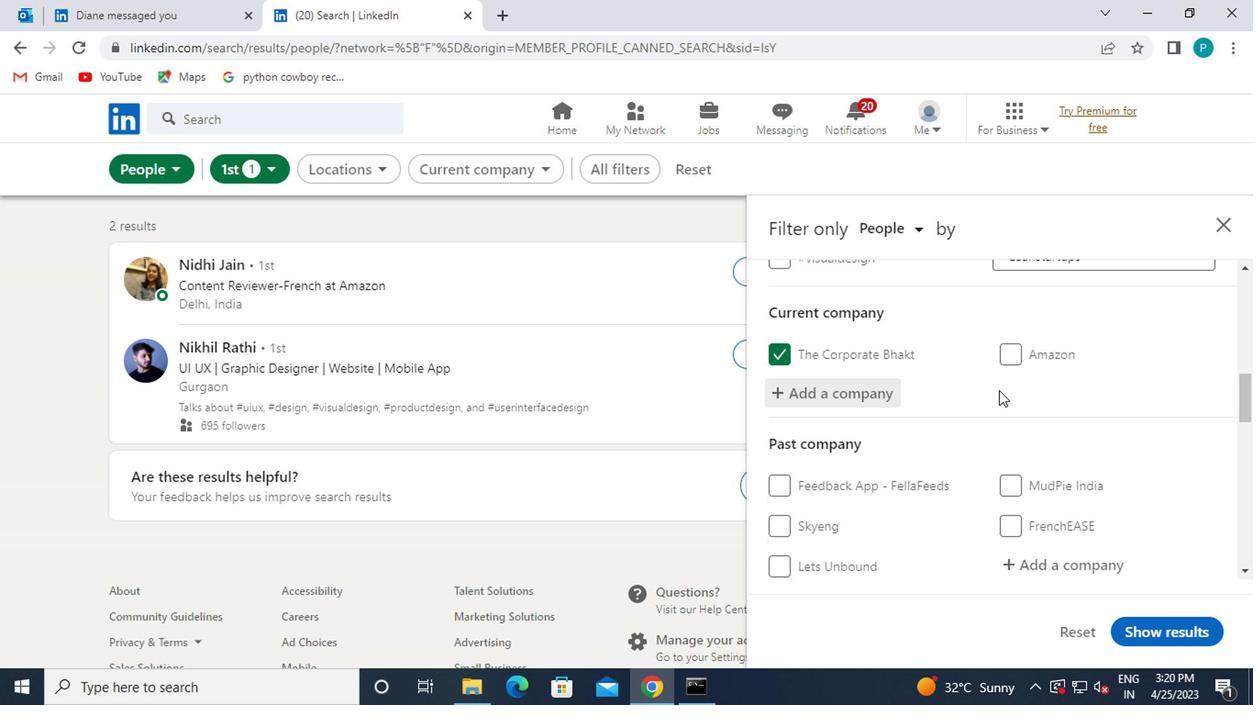 
Action: Mouse scrolled (995, 390) with delta (0, 0)
Screenshot: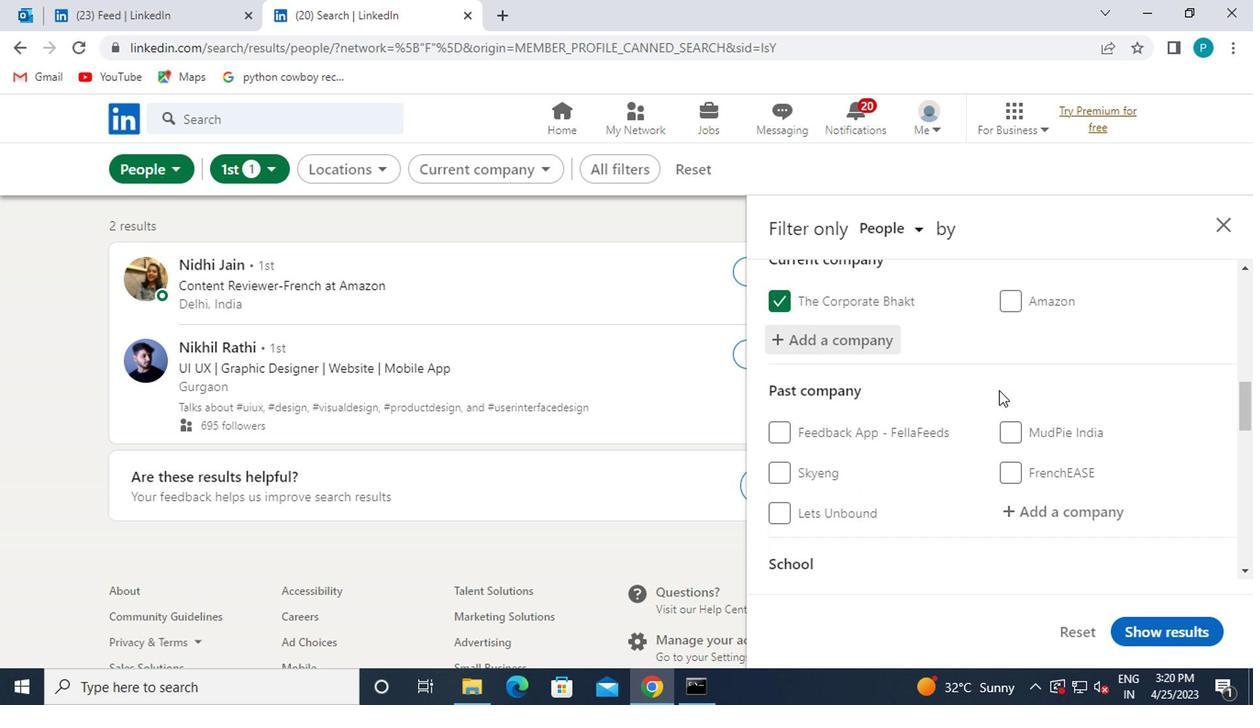 
Action: Mouse moved to (1015, 431)
Screenshot: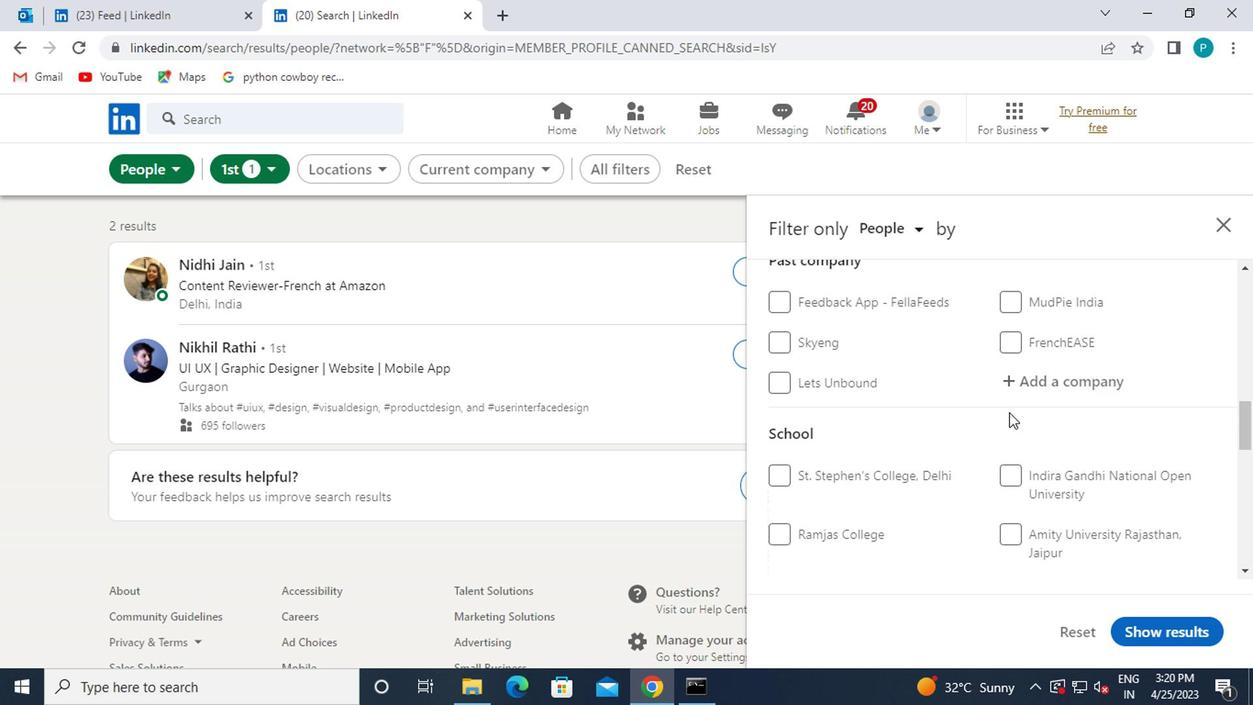 
Action: Mouse scrolled (1015, 430) with delta (0, 0)
Screenshot: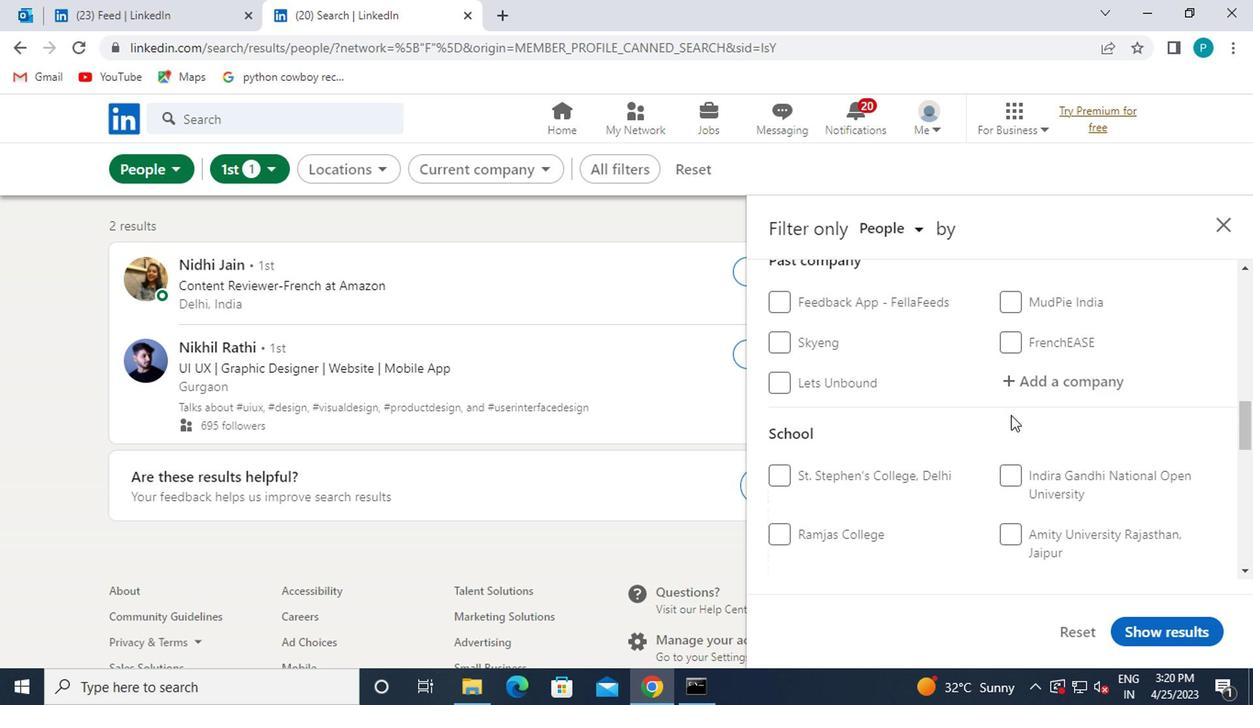 
Action: Mouse moved to (1035, 494)
Screenshot: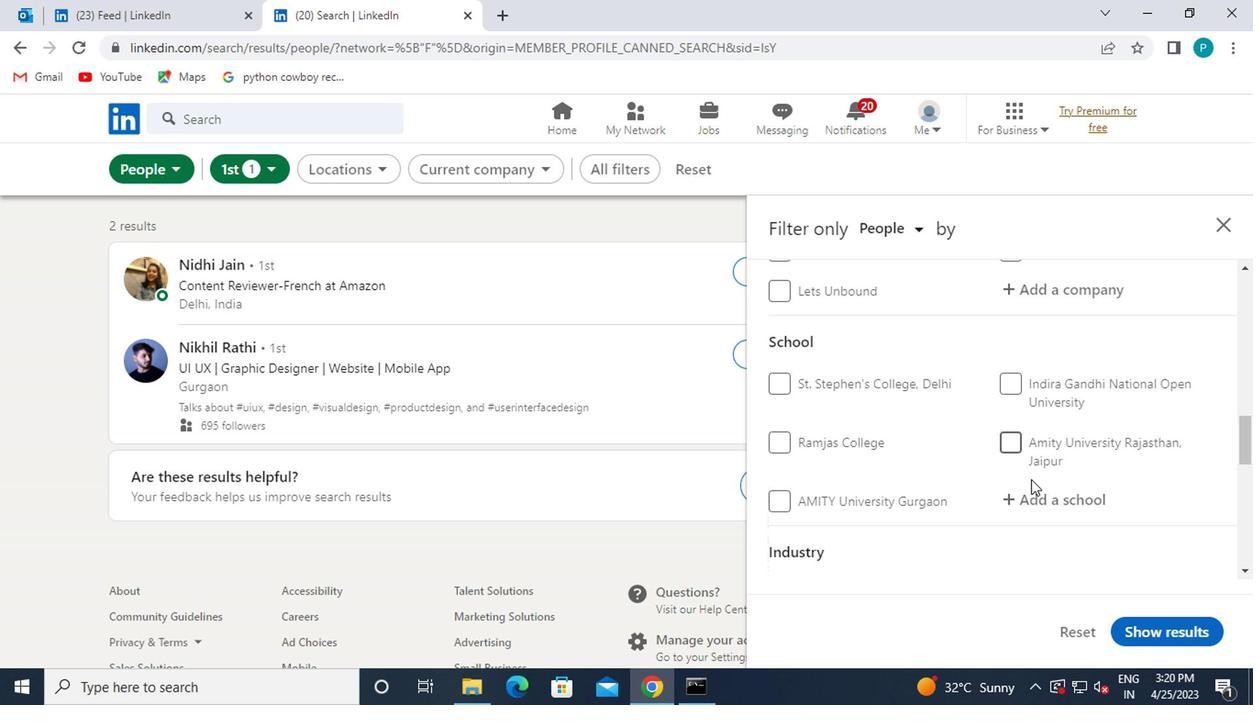 
Action: Mouse pressed left at (1035, 494)
Screenshot: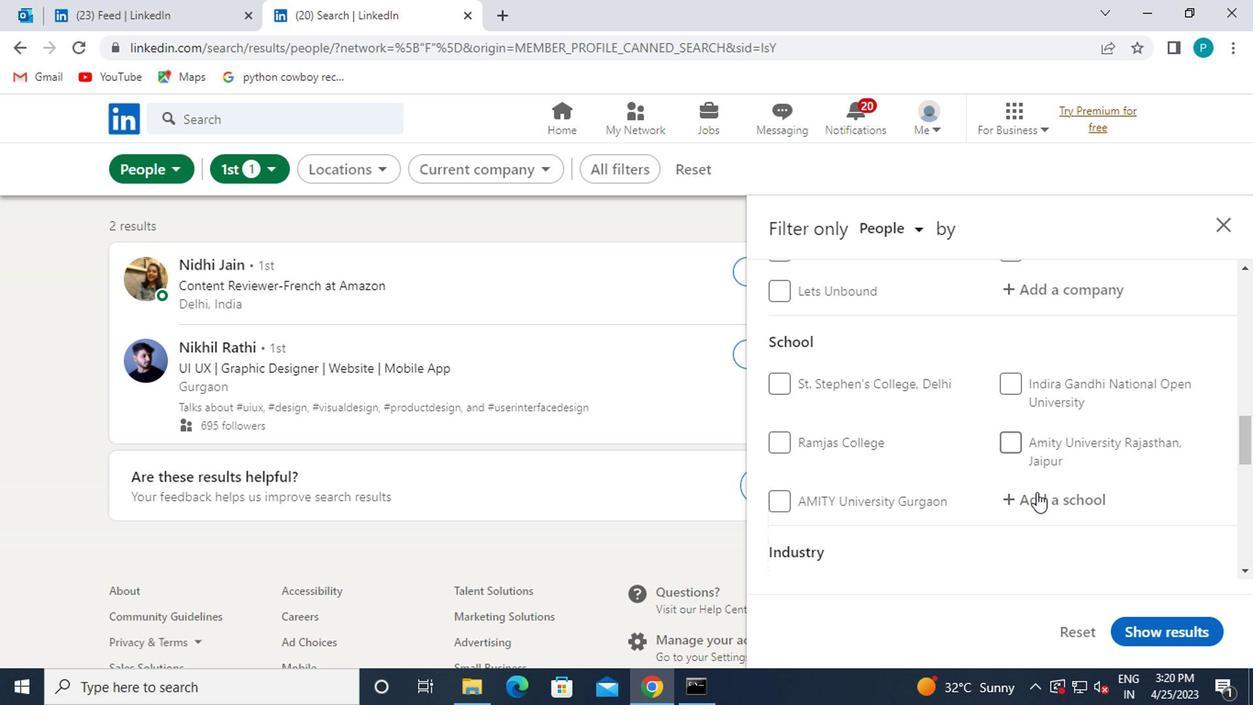 
Action: Key pressed <Key.caps_lock>P<Key.caps_lock>ARK<Key.space>COLLEGE<Key.space>OF
Screenshot: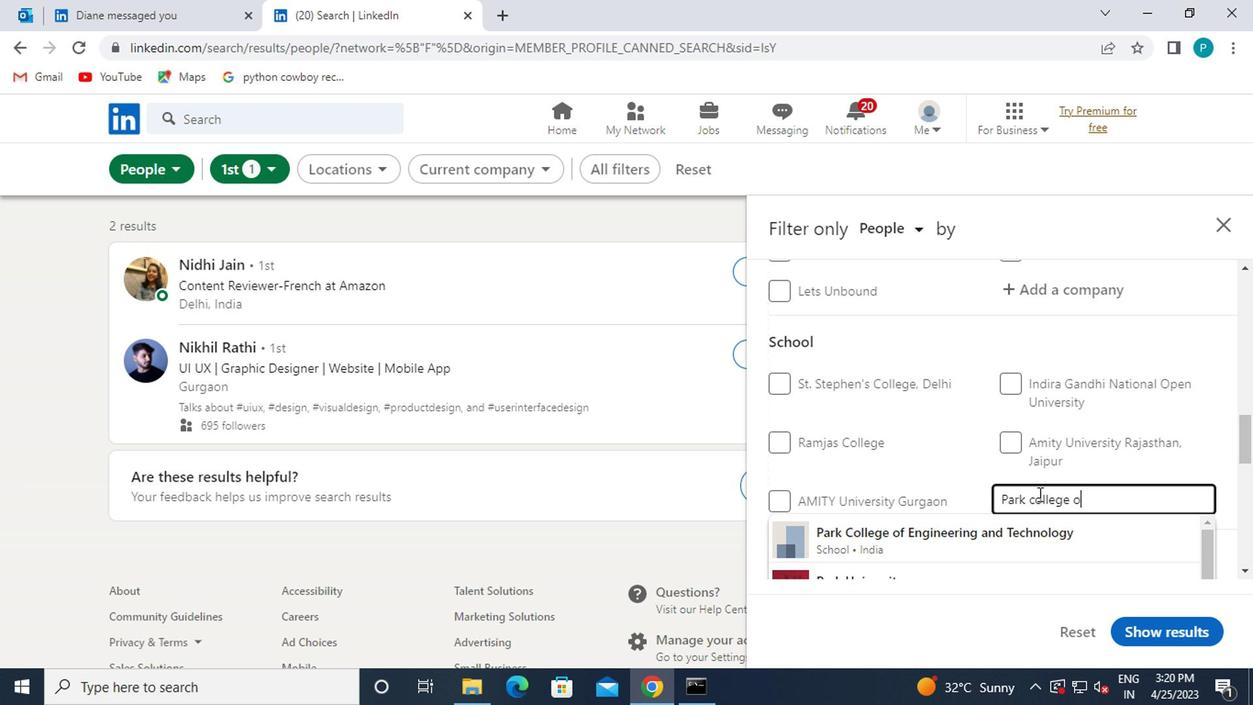 
Action: Mouse moved to (977, 543)
Screenshot: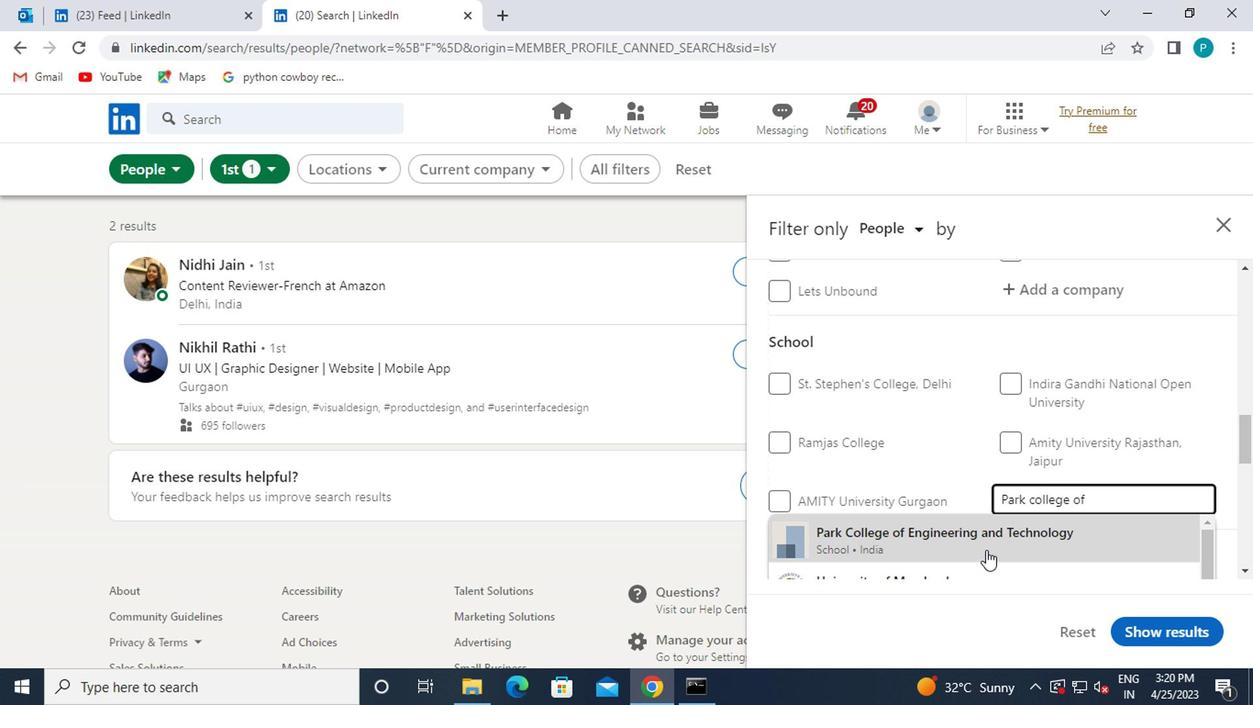 
Action: Mouse pressed left at (977, 543)
Screenshot: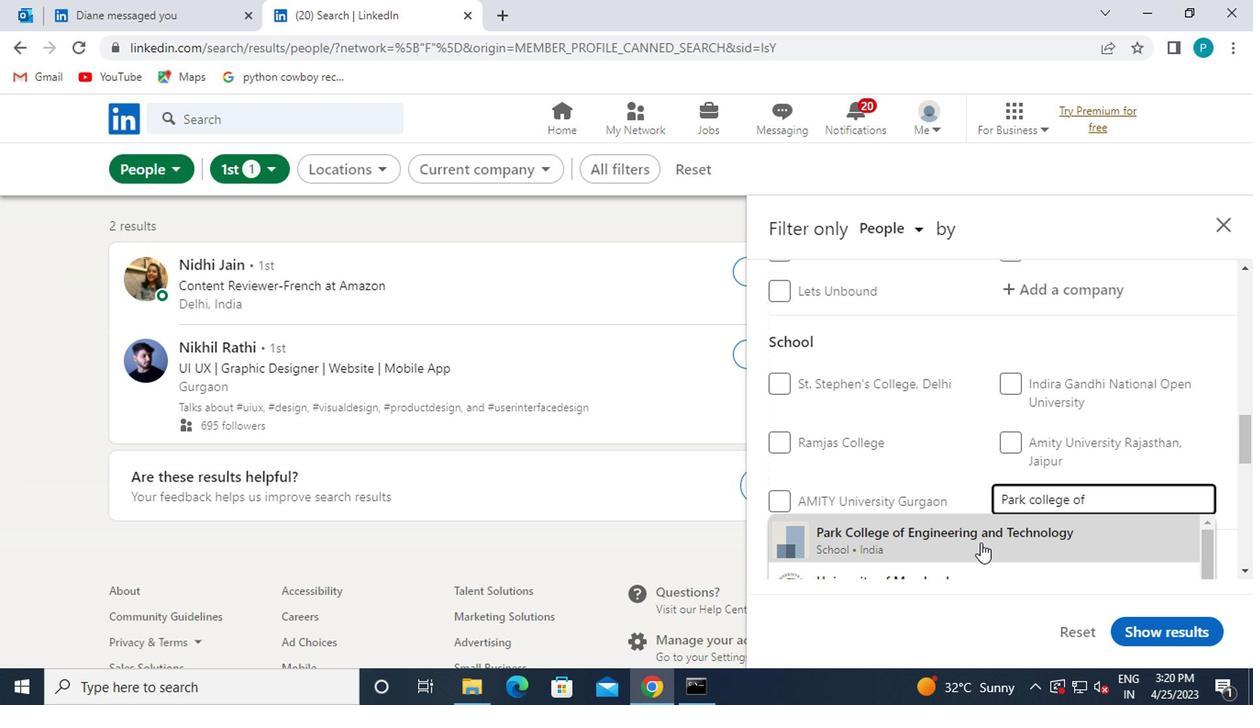 
Action: Mouse moved to (952, 516)
Screenshot: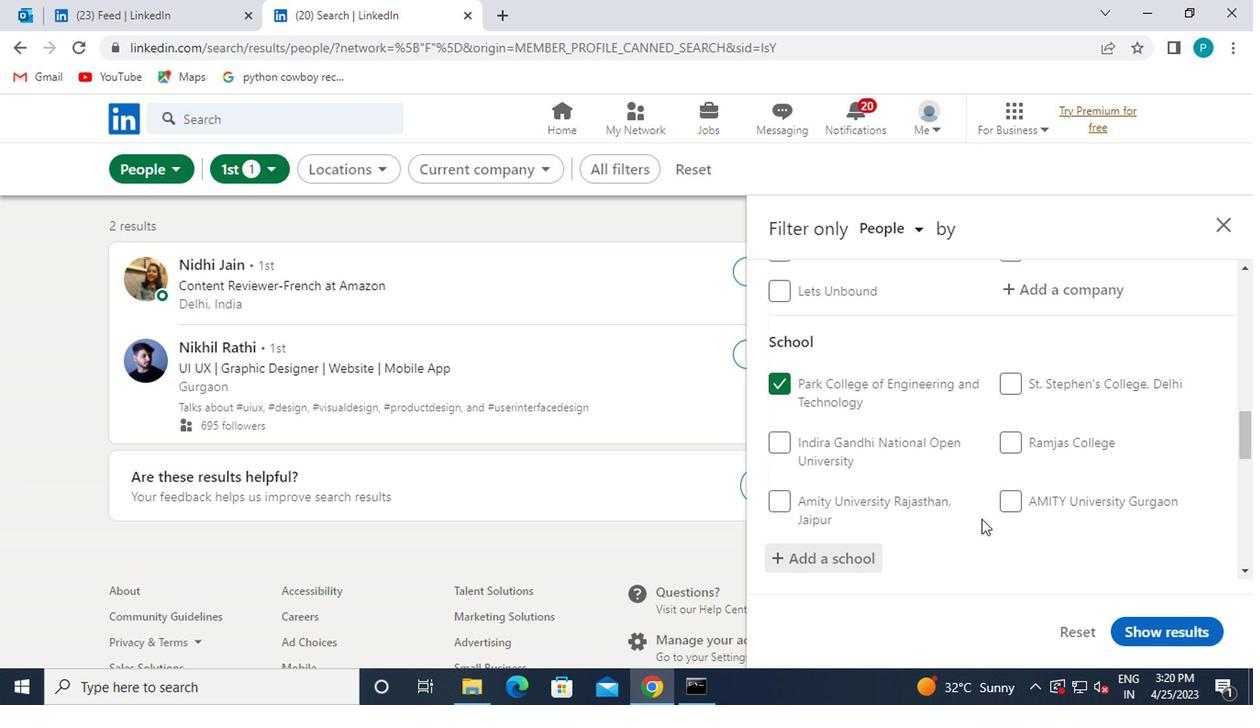 
Action: Mouse scrolled (952, 515) with delta (0, -1)
Screenshot: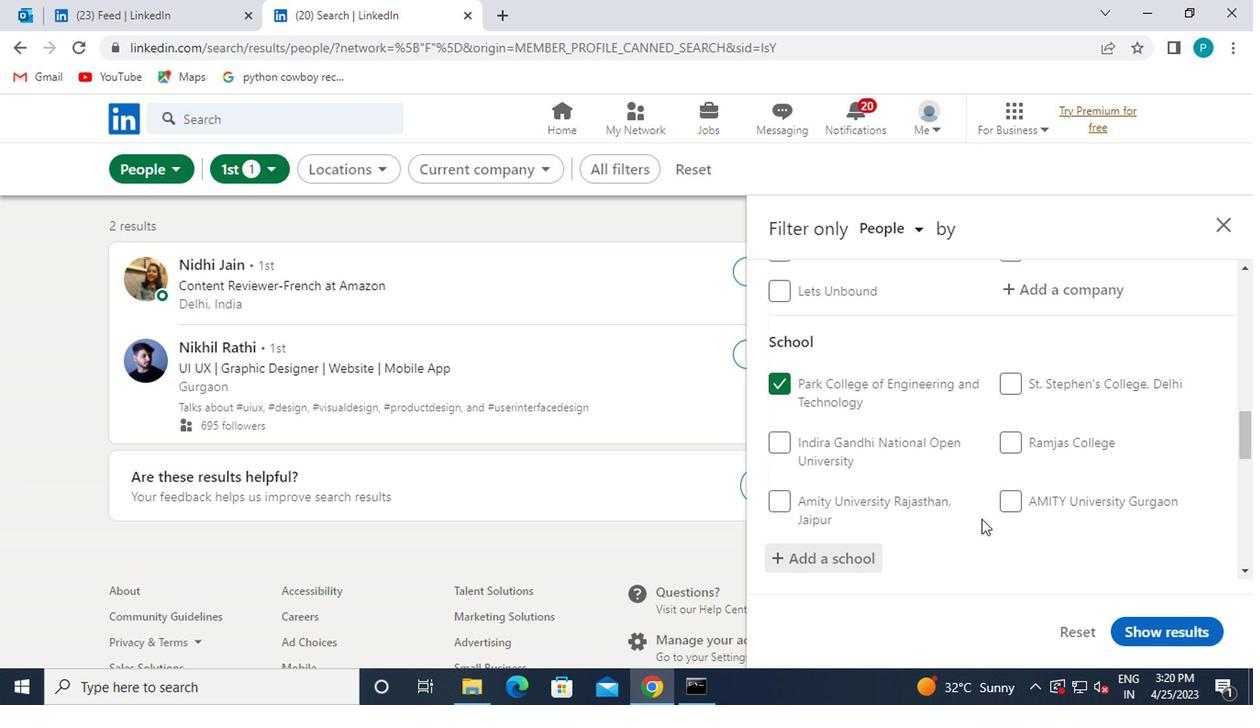 
Action: Mouse moved to (947, 515)
Screenshot: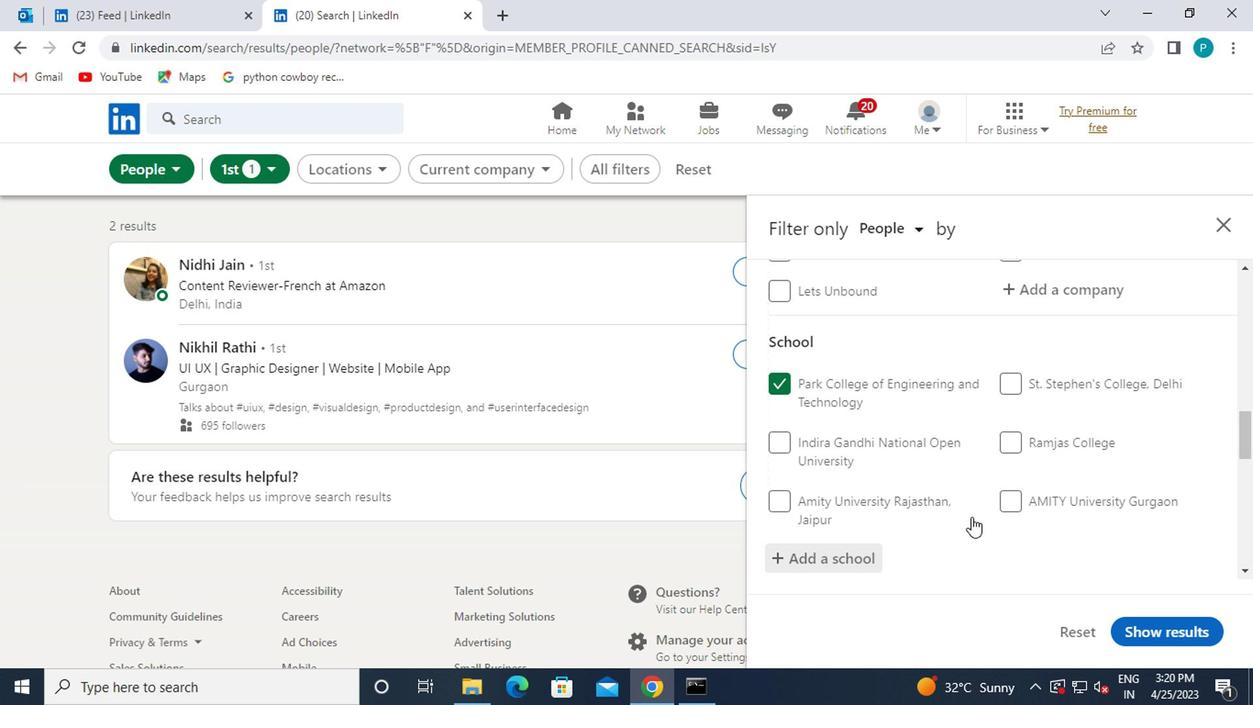 
Action: Mouse scrolled (947, 514) with delta (0, 0)
Screenshot: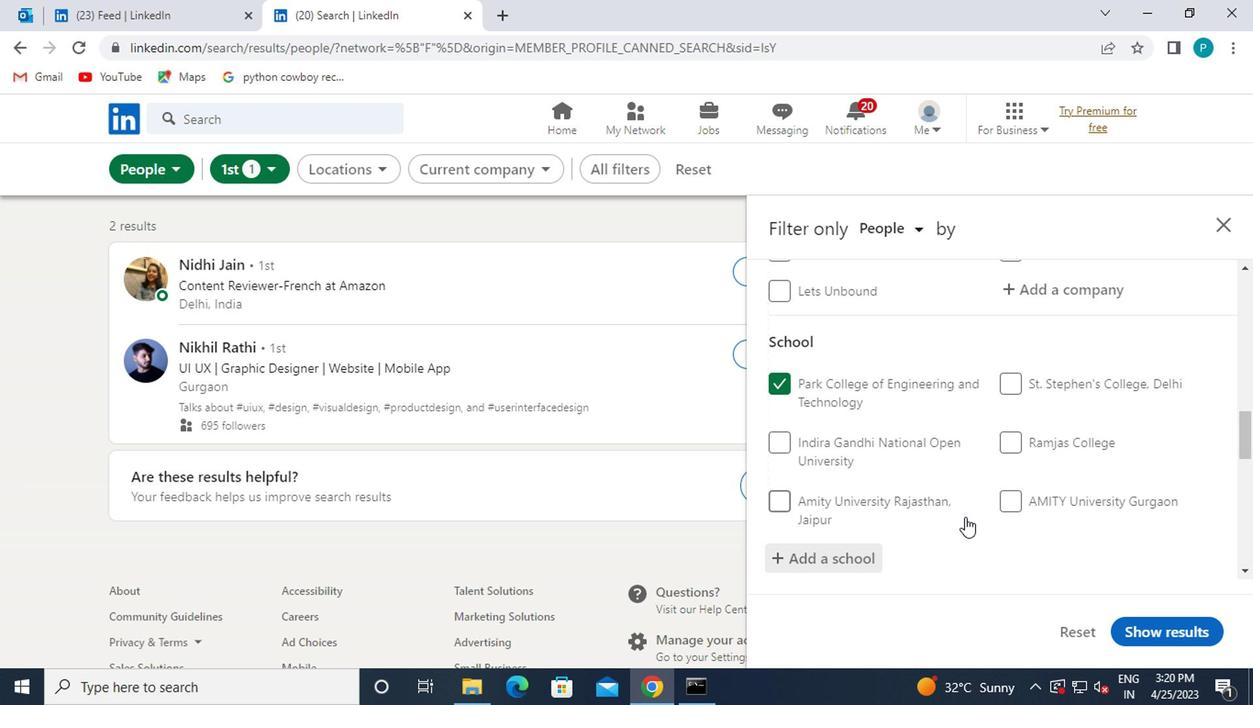 
Action: Mouse moved to (799, 499)
Screenshot: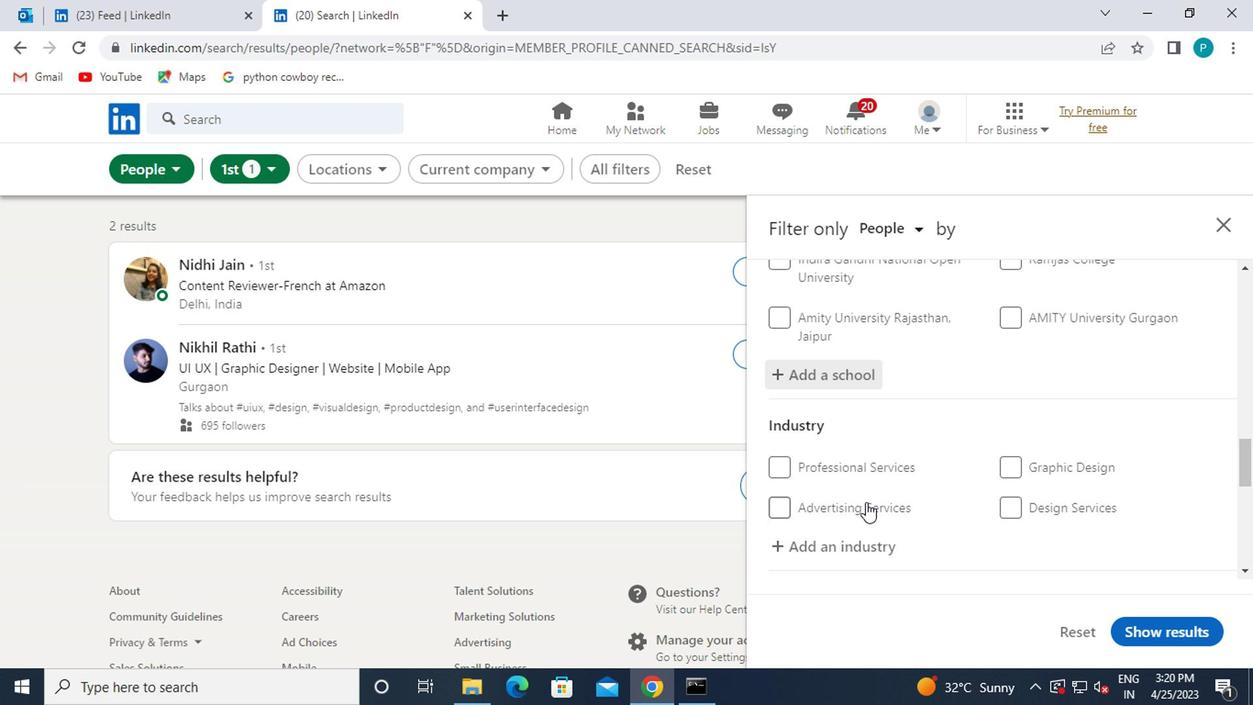 
Action: Mouse scrolled (799, 498) with delta (0, 0)
Screenshot: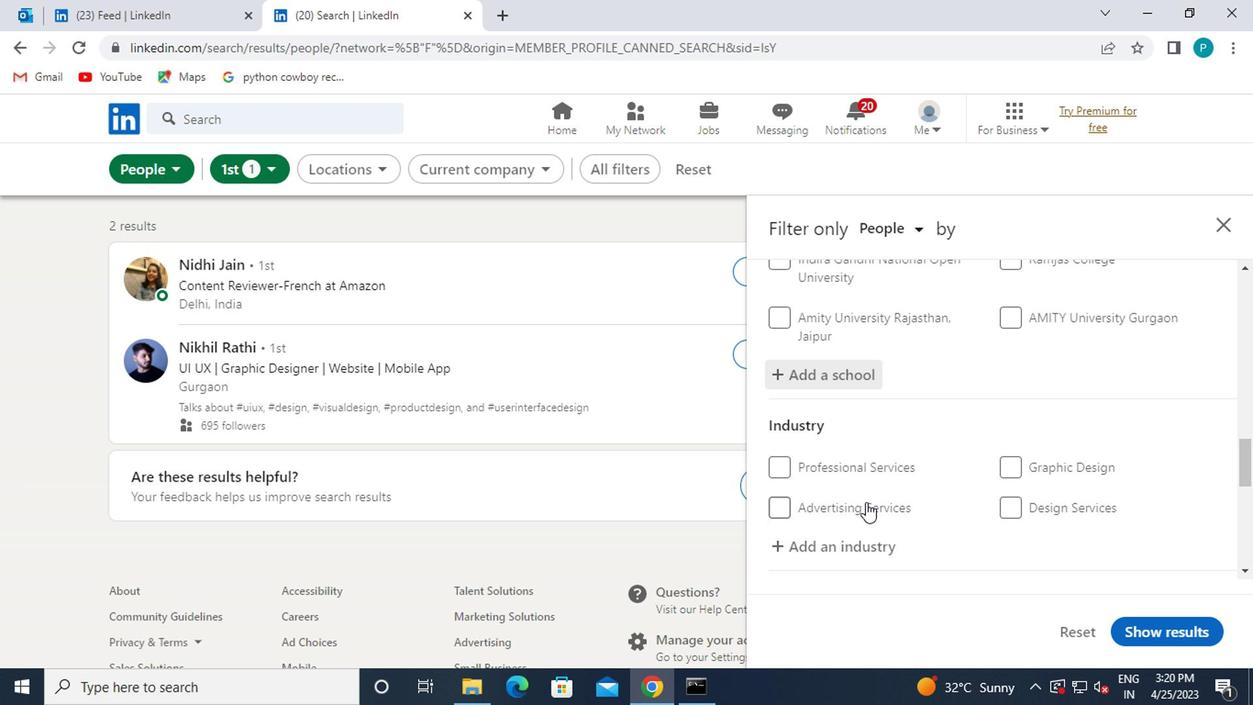 
Action: Mouse moved to (786, 458)
Screenshot: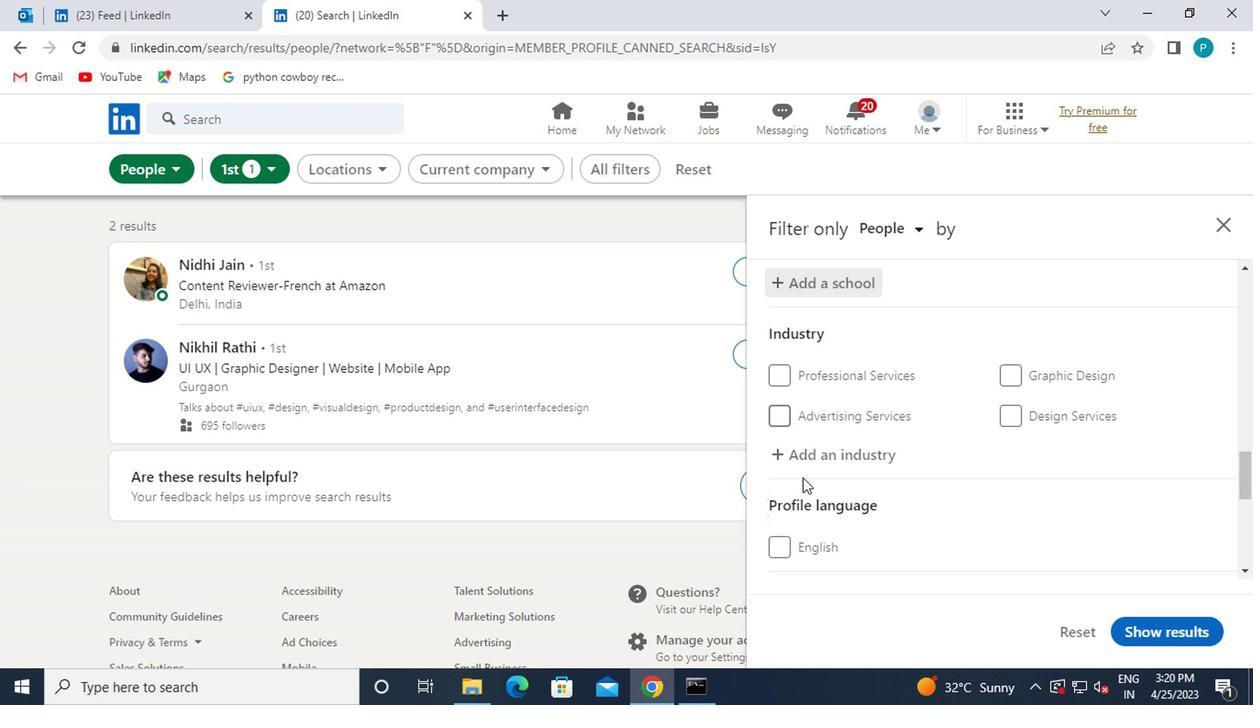 
Action: Mouse pressed left at (786, 458)
Screenshot: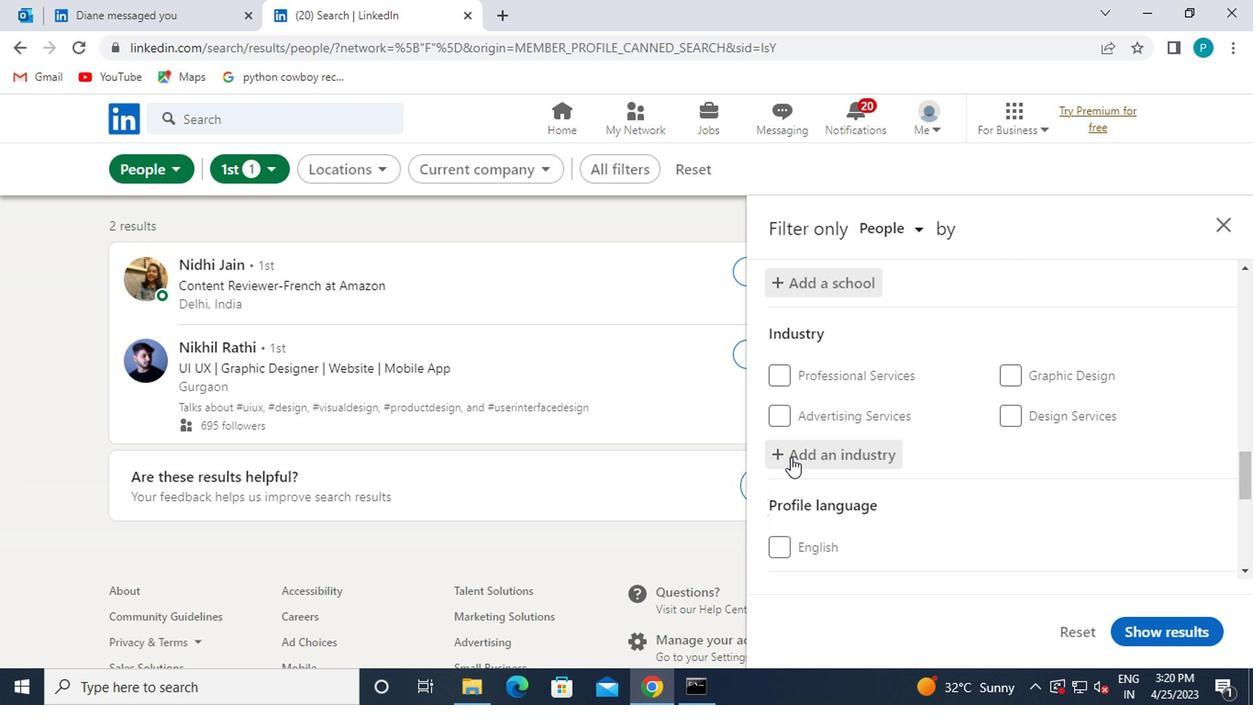 
Action: Key pressed WHOLESALE
Screenshot: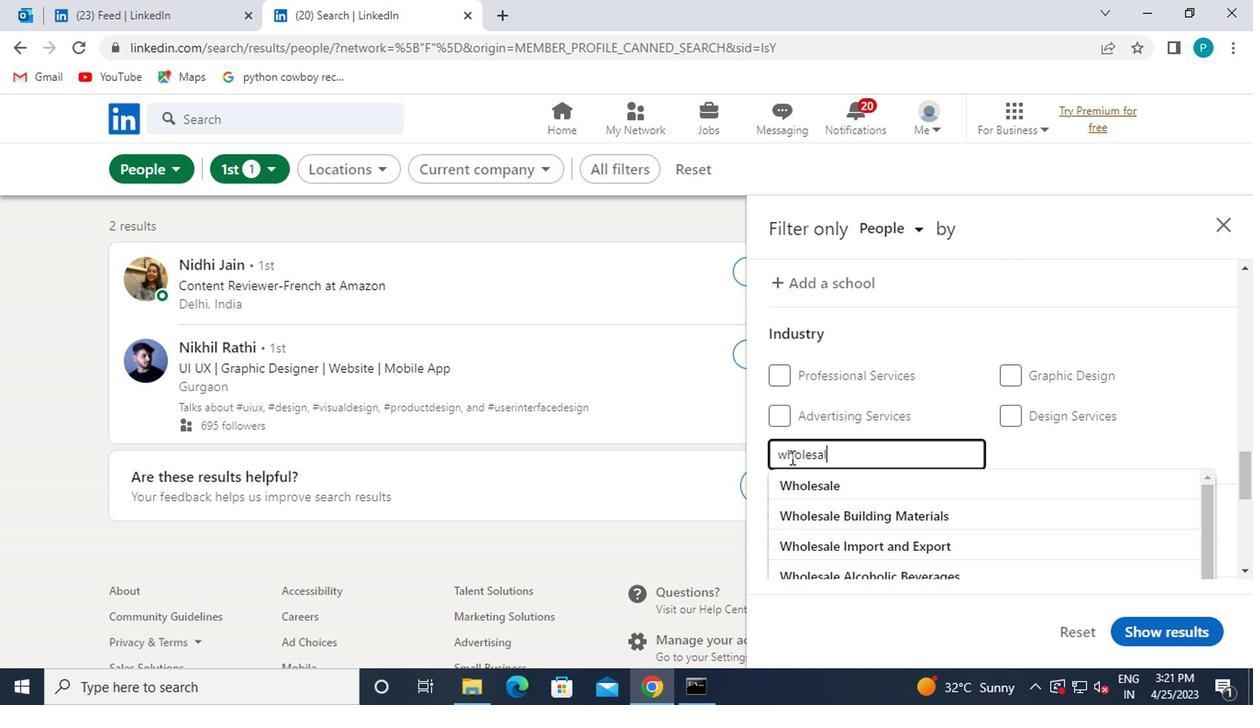 
Action: Mouse moved to (854, 510)
Screenshot: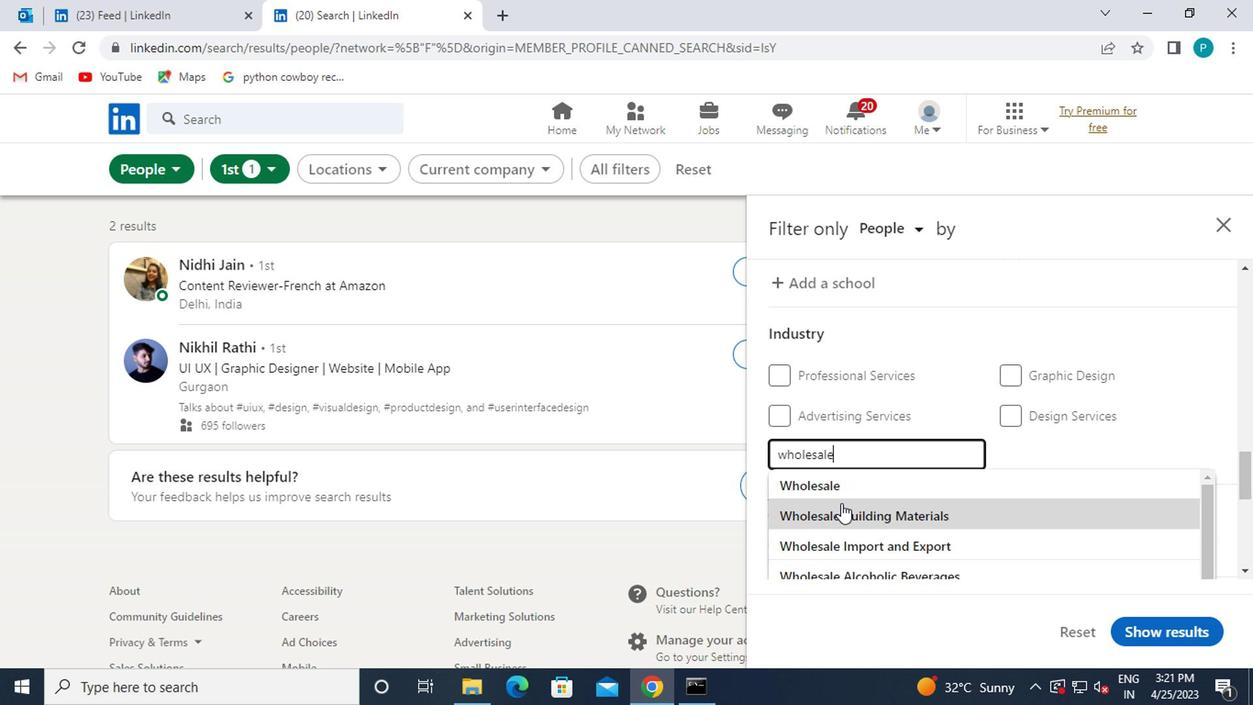 
Action: Mouse pressed left at (854, 510)
Screenshot: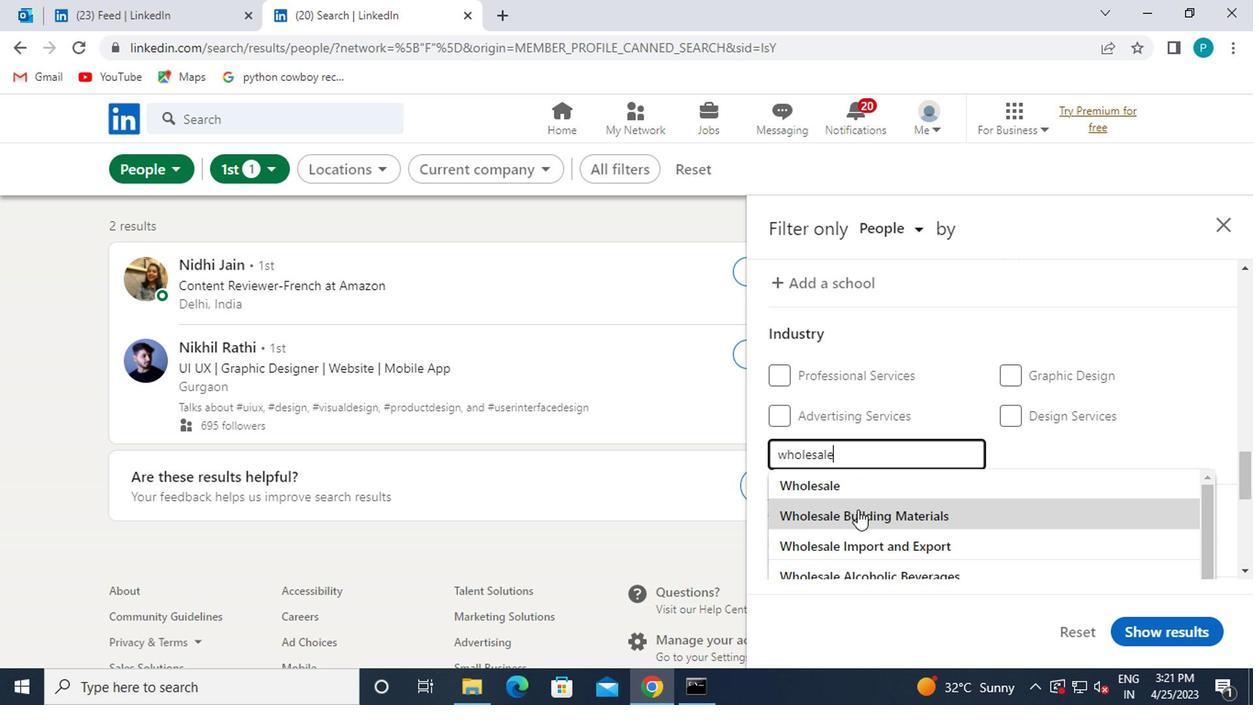 
Action: Mouse scrolled (854, 510) with delta (0, 0)
Screenshot: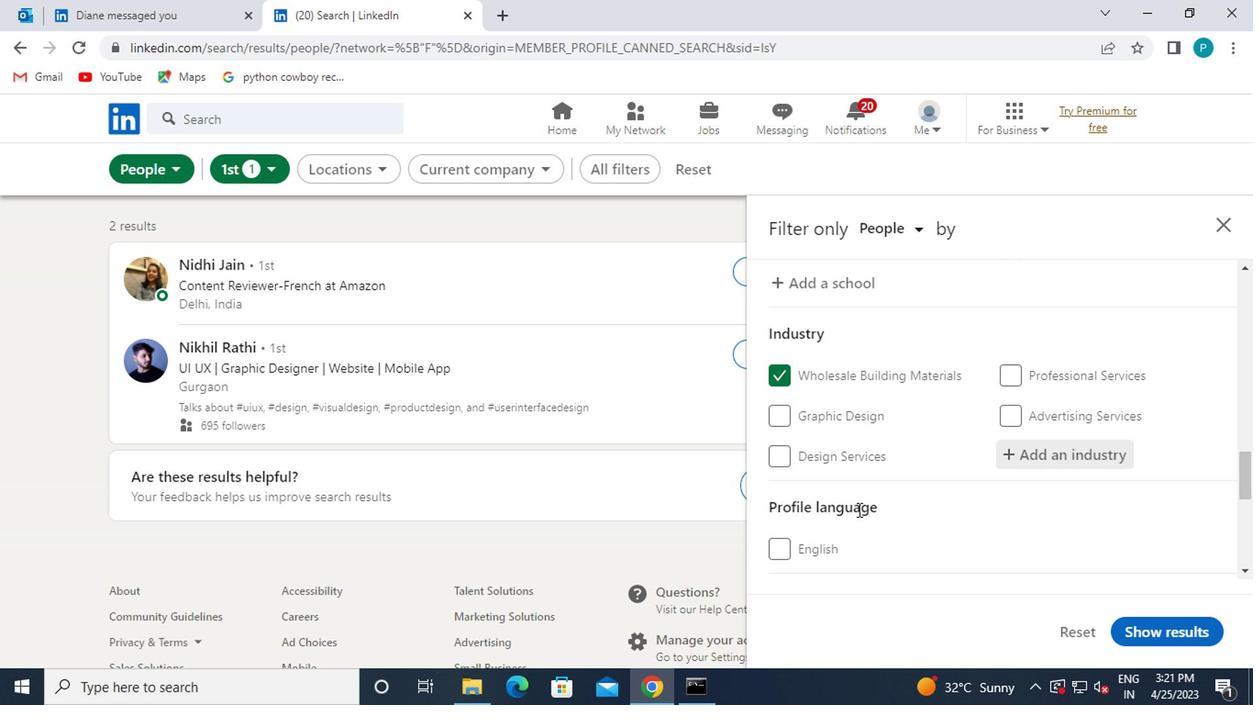 
Action: Mouse scrolled (854, 510) with delta (0, 0)
Screenshot: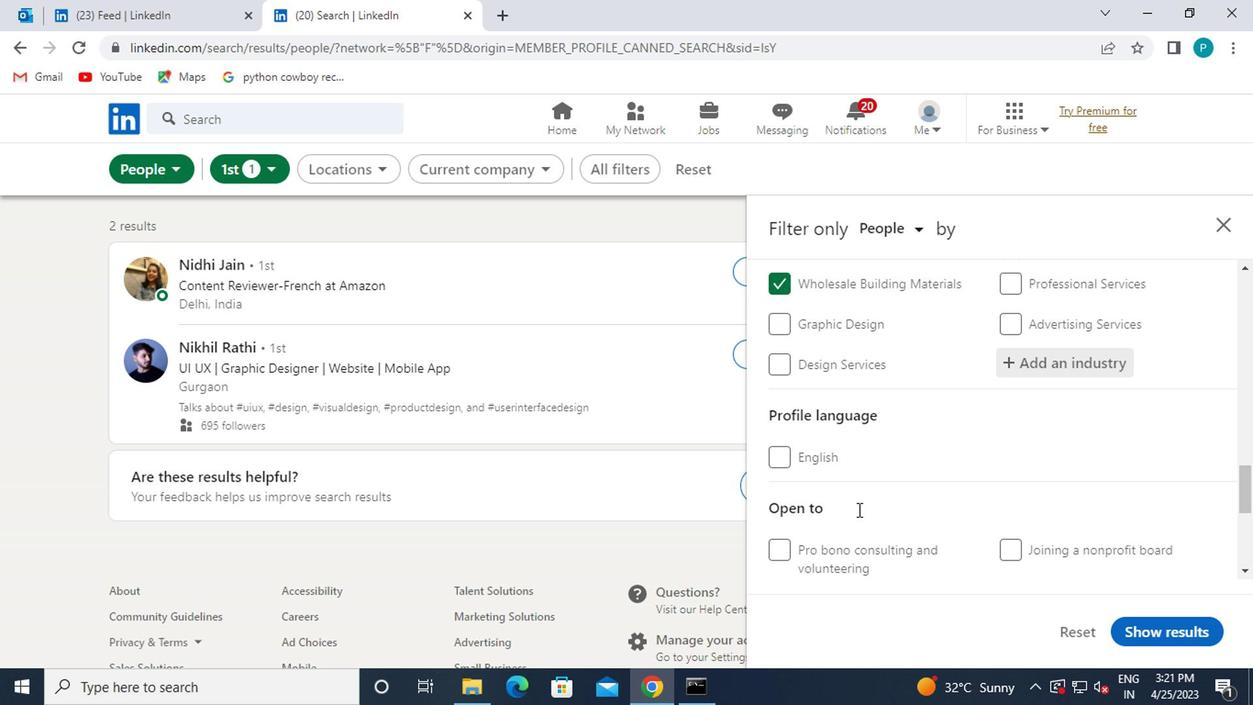 
Action: Mouse scrolled (854, 510) with delta (0, 0)
Screenshot: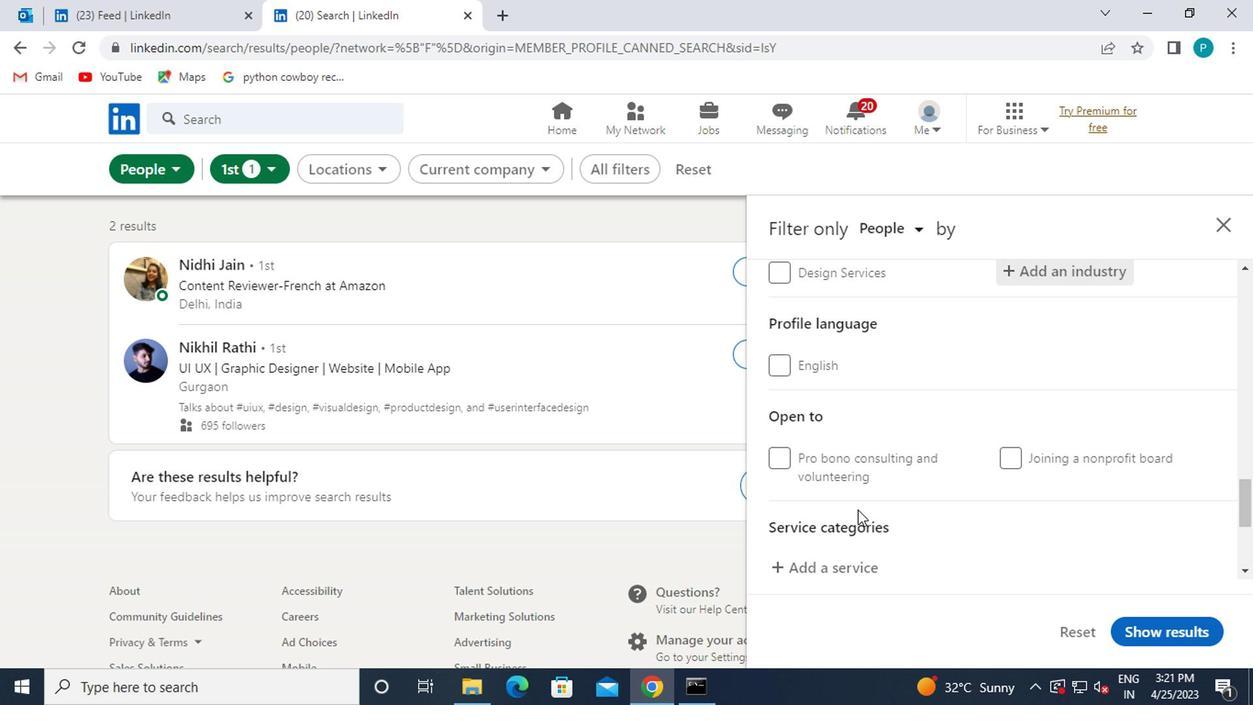 
Action: Mouse moved to (820, 487)
Screenshot: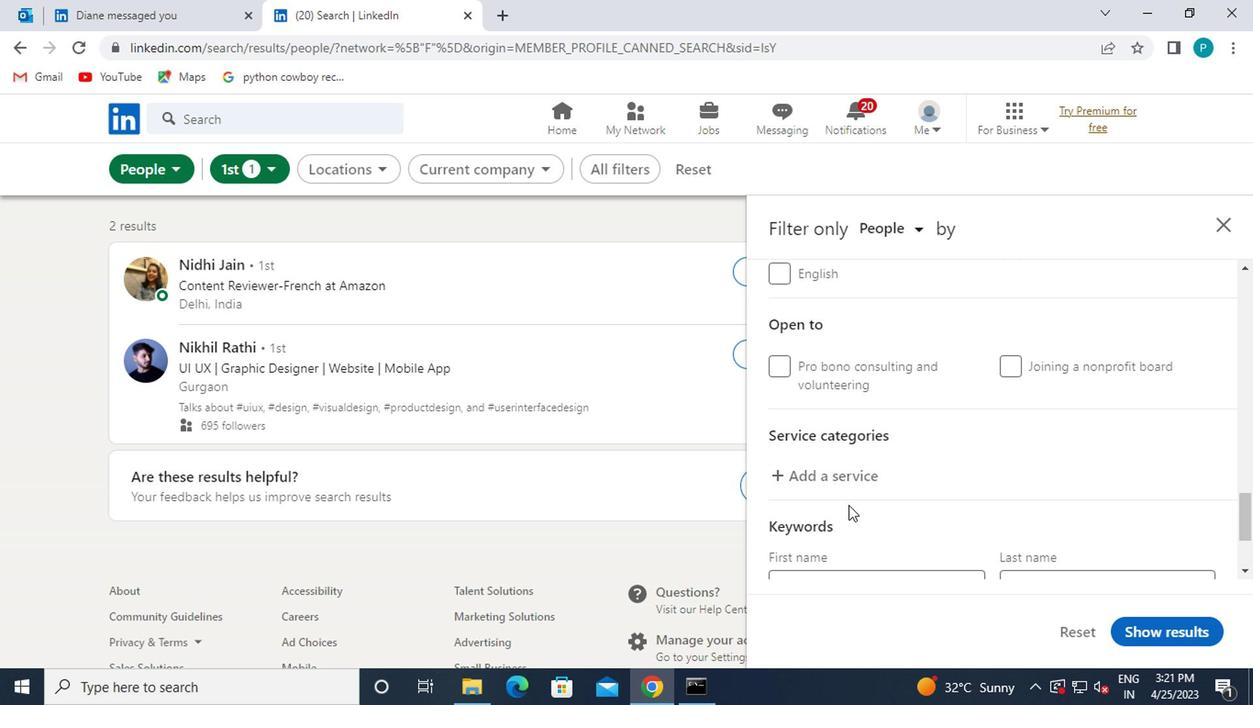 
Action: Mouse pressed left at (820, 487)
Screenshot: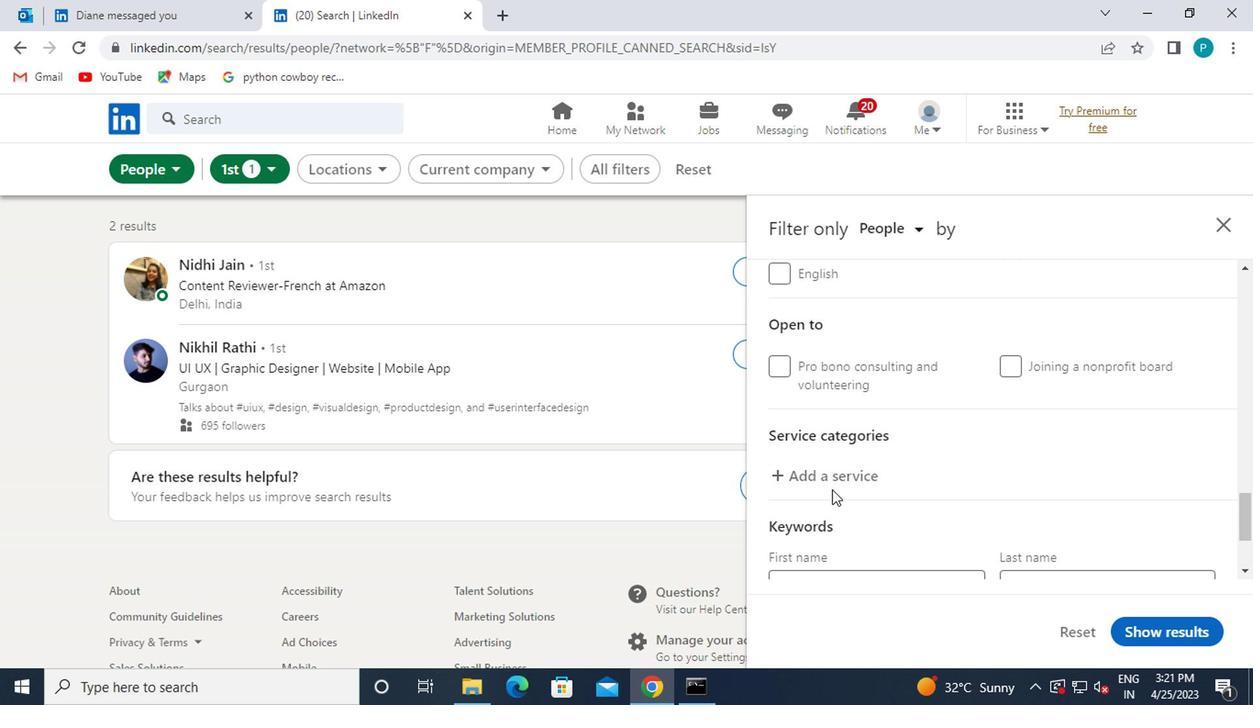 
Action: Key pressed BUSS<Key.backspace>INESS
Screenshot: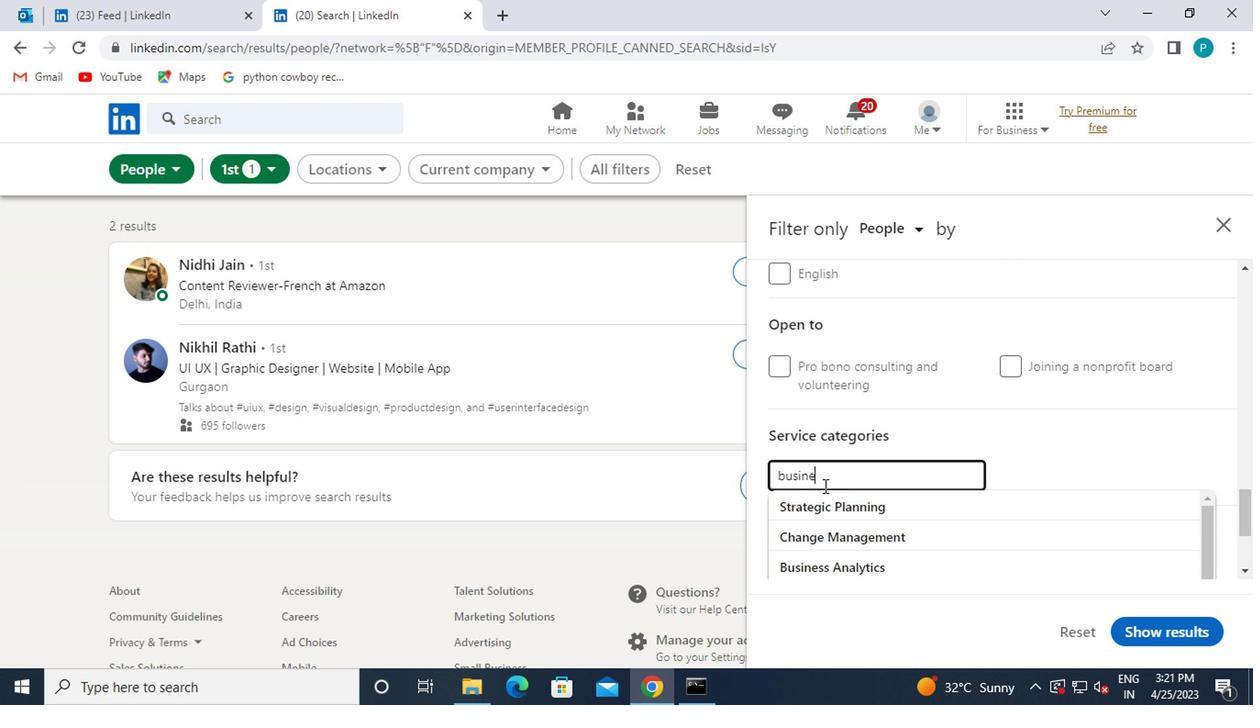
Action: Mouse moved to (824, 565)
Screenshot: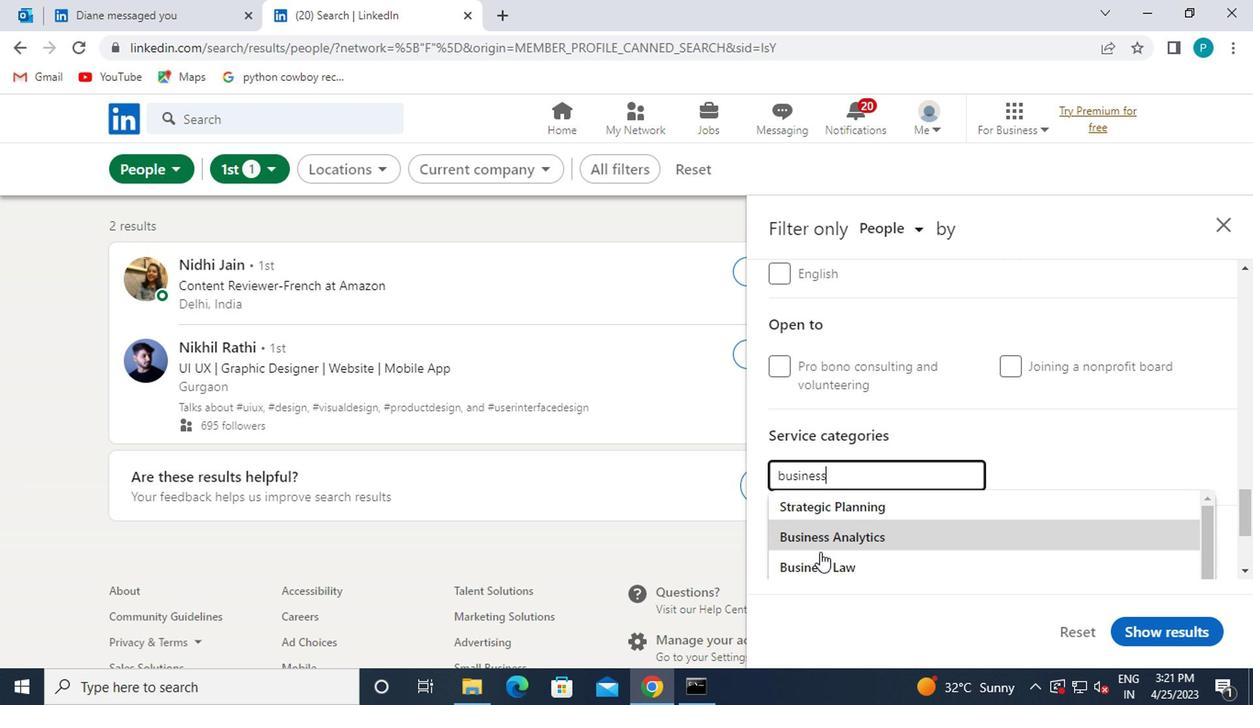 
Action: Mouse pressed left at (824, 565)
Screenshot: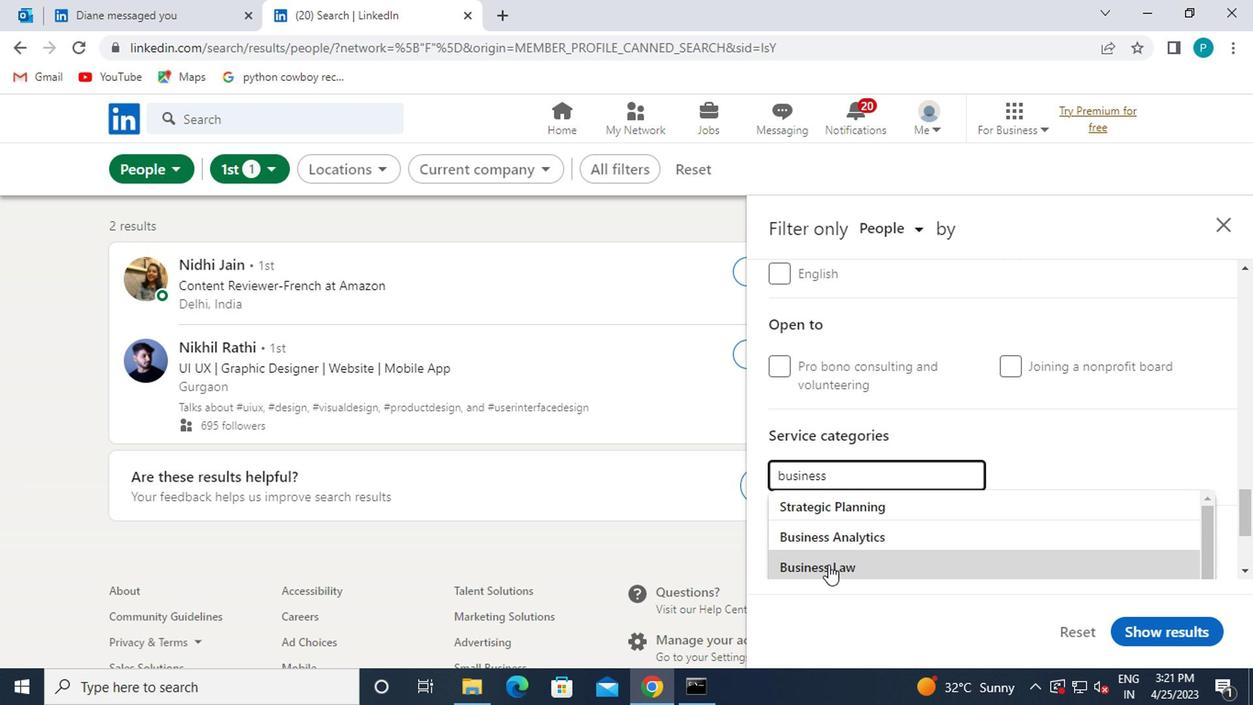 
Action: Mouse moved to (816, 564)
Screenshot: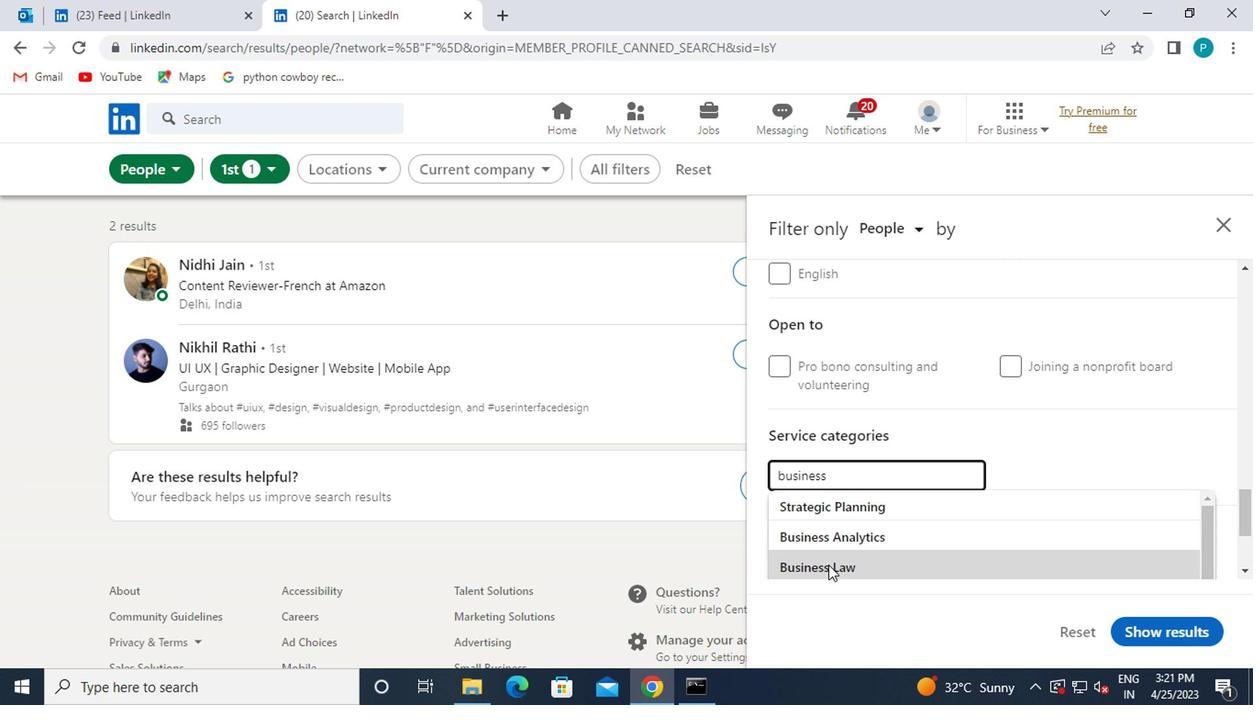 
Action: Mouse scrolled (816, 562) with delta (0, -1)
Screenshot: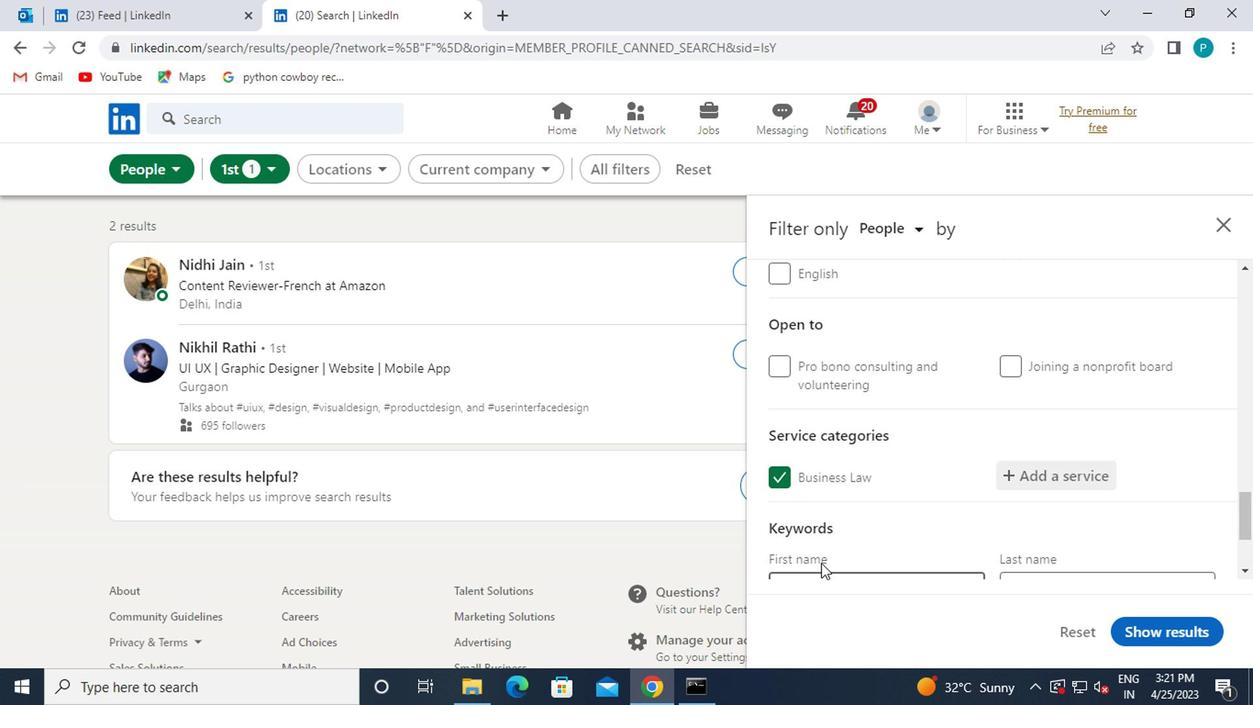 
Action: Mouse scrolled (816, 562) with delta (0, -1)
Screenshot: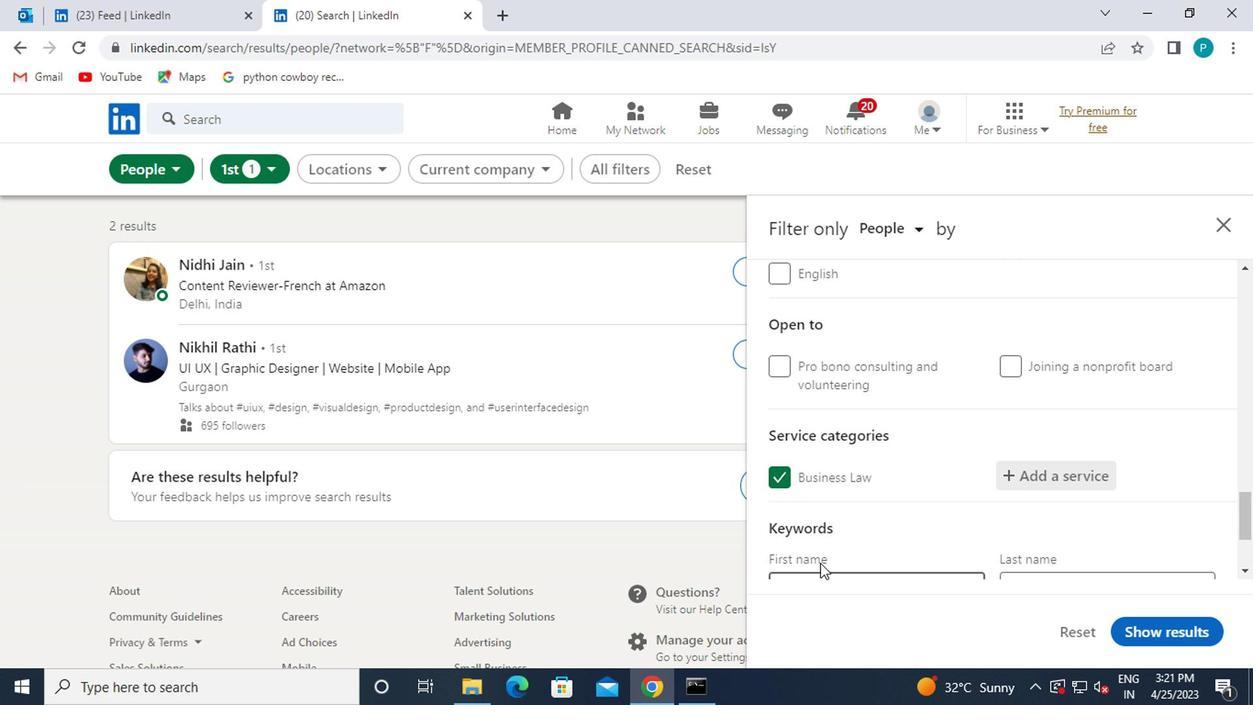 
Action: Mouse moved to (822, 505)
Screenshot: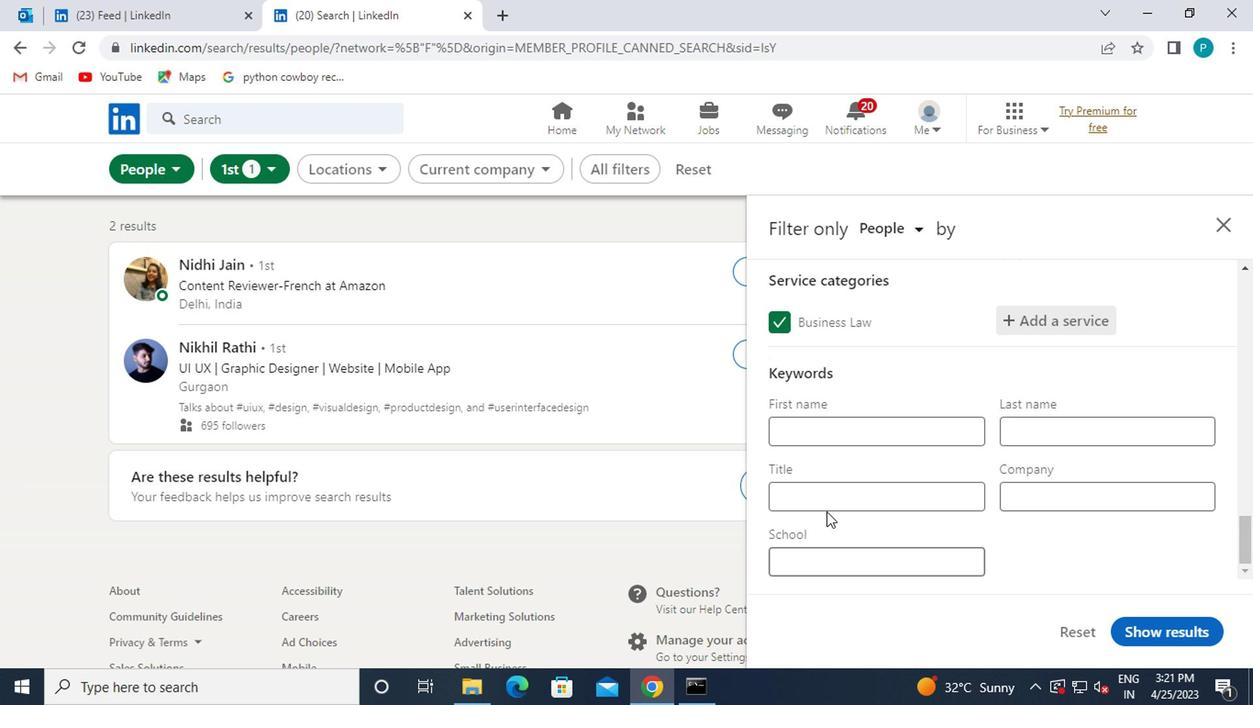 
Action: Mouse pressed left at (822, 505)
Screenshot: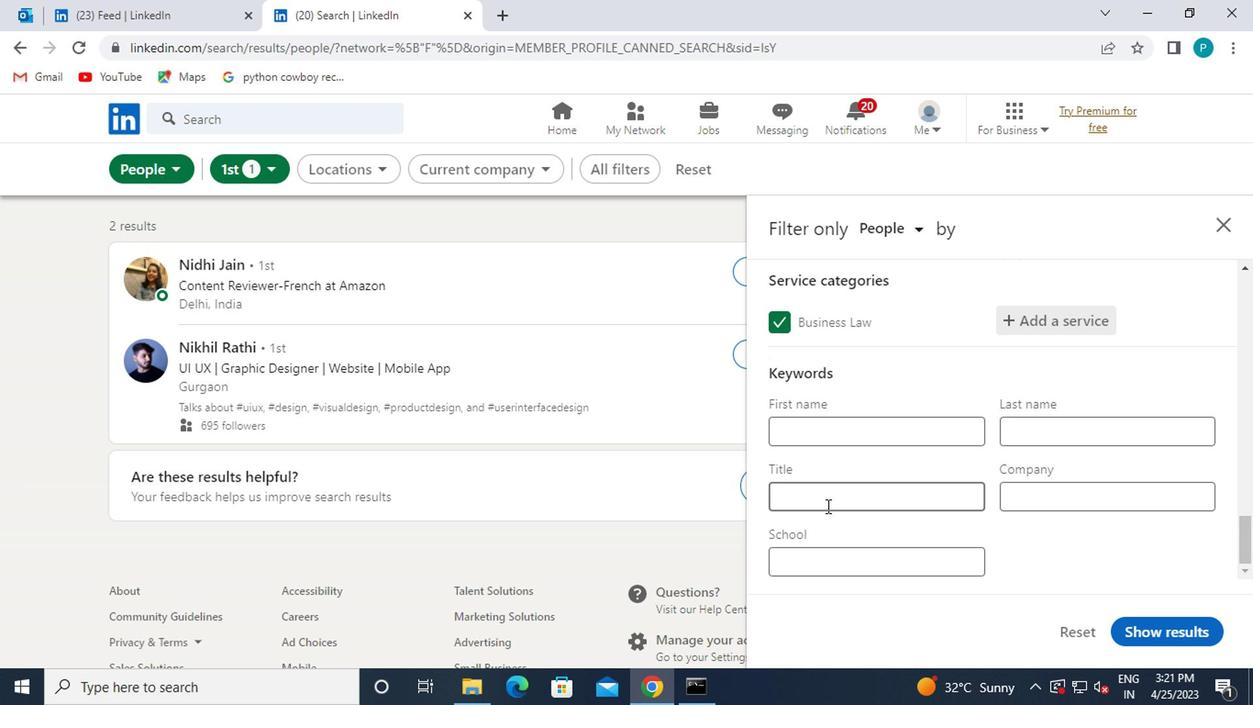 
Action: Key pressed <Key.caps_lock>C<Key.caps_lock>ONSERVATION<Key.space><Key.caps_lock>V<Key.caps_lock>OLUNTR<Key.backspace>EER
Screenshot: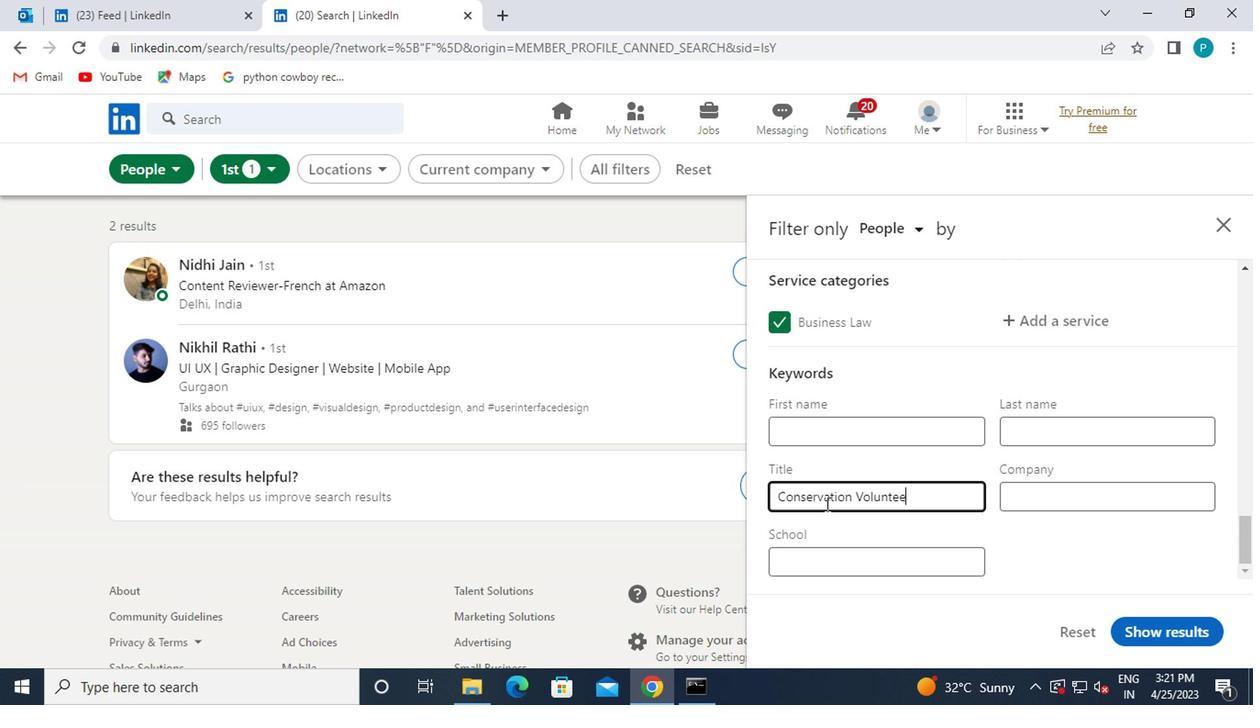 
Action: Mouse moved to (1178, 624)
Screenshot: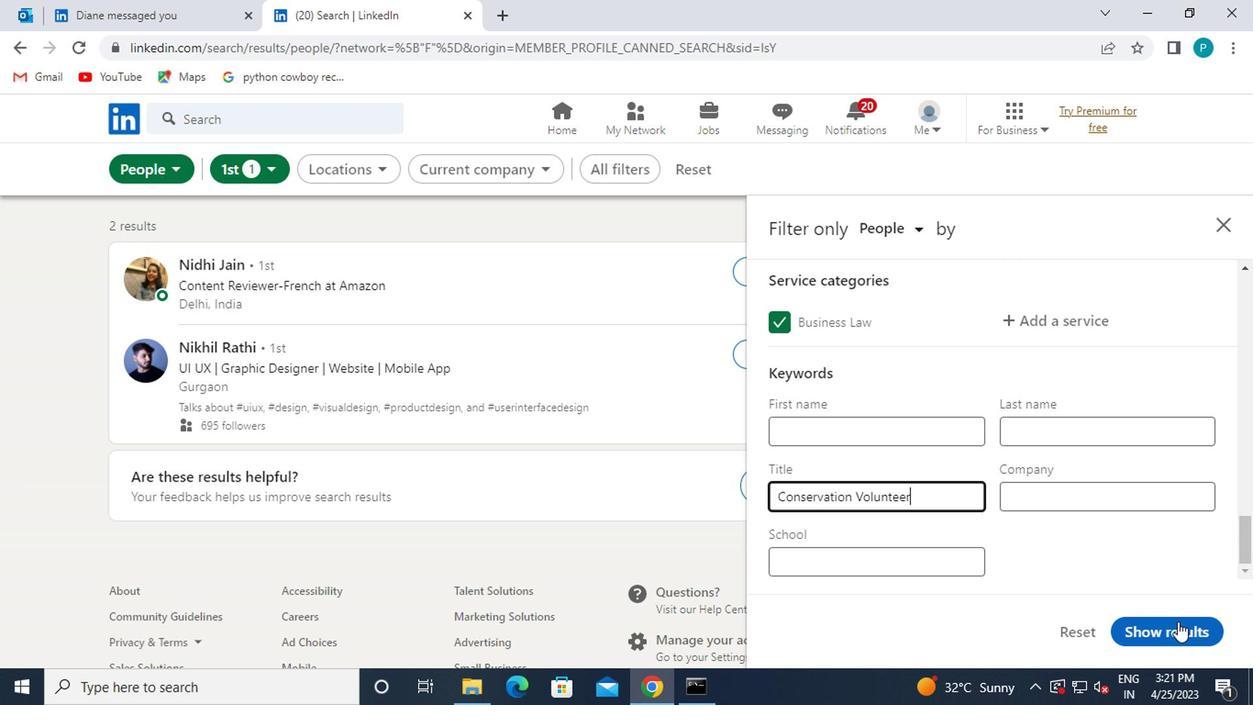 
Action: Mouse pressed left at (1178, 624)
Screenshot: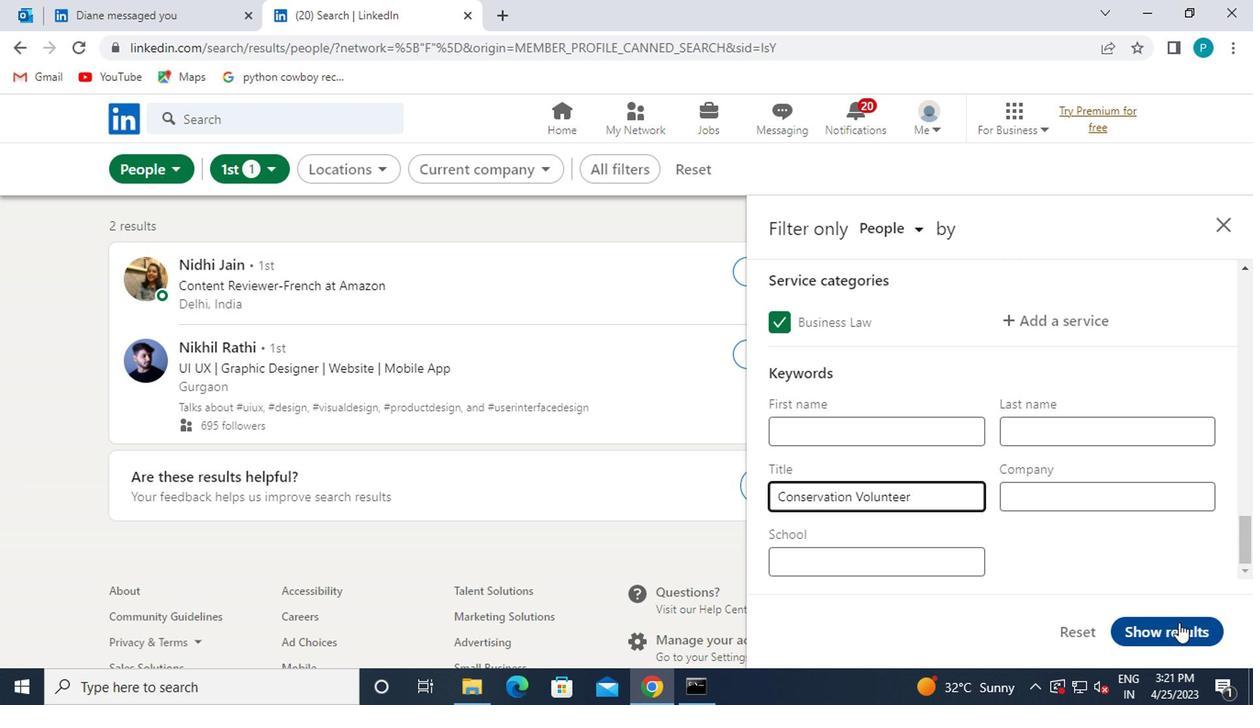 
Action: Mouse moved to (1235, 632)
Screenshot: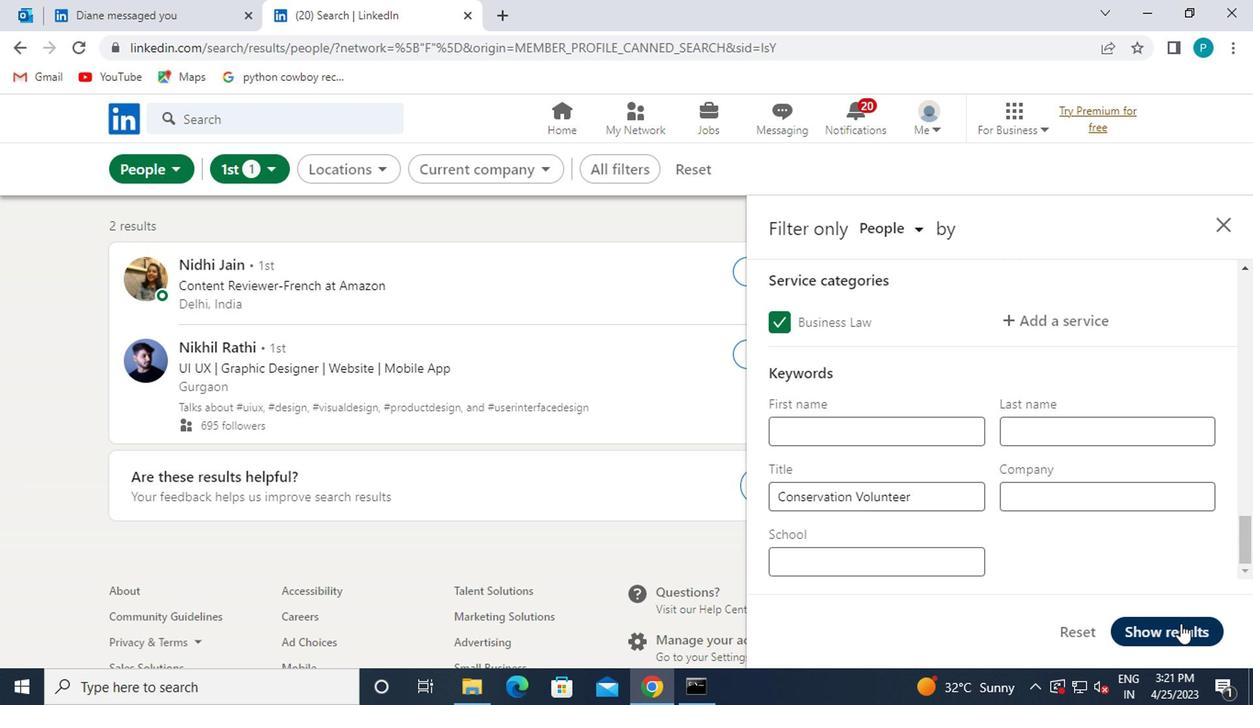 
